 Task: Purchase a bodysuit from Amazon and select 'Cash on Delivery' as the payment method.
Action: Mouse moved to (18, 84)
Screenshot: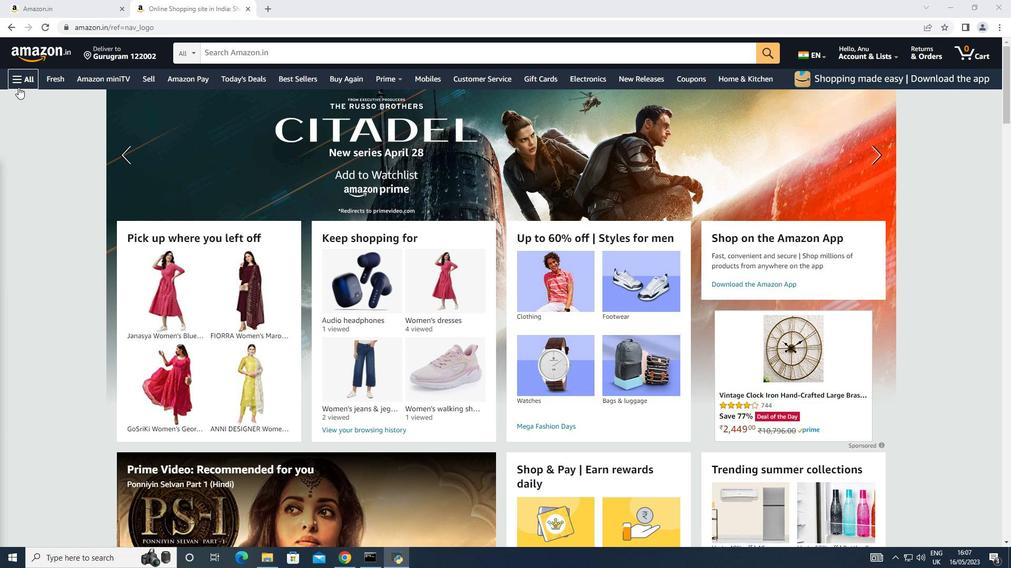 
Action: Mouse pressed left at (18, 84)
Screenshot: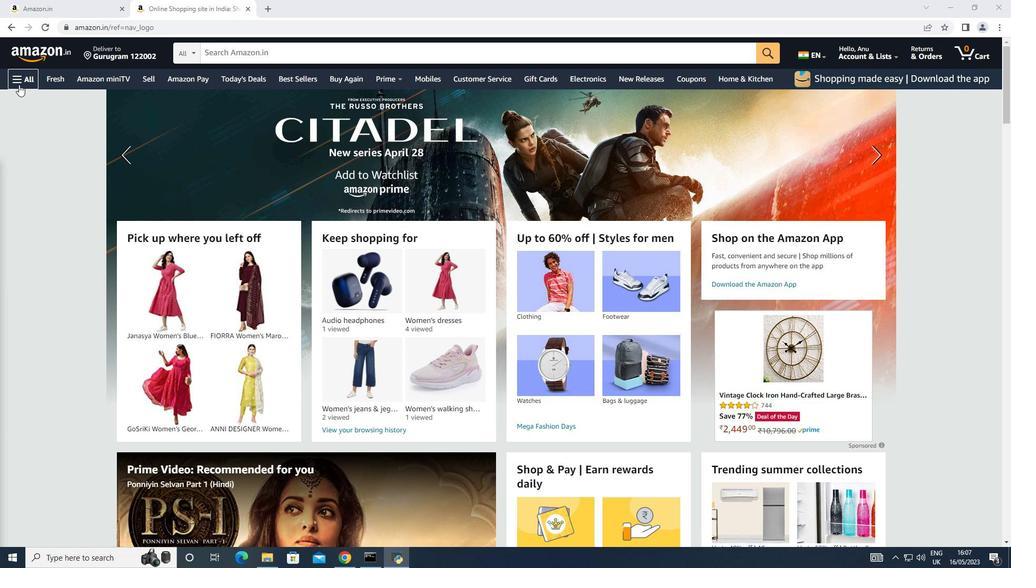 
Action: Mouse moved to (51, 322)
Screenshot: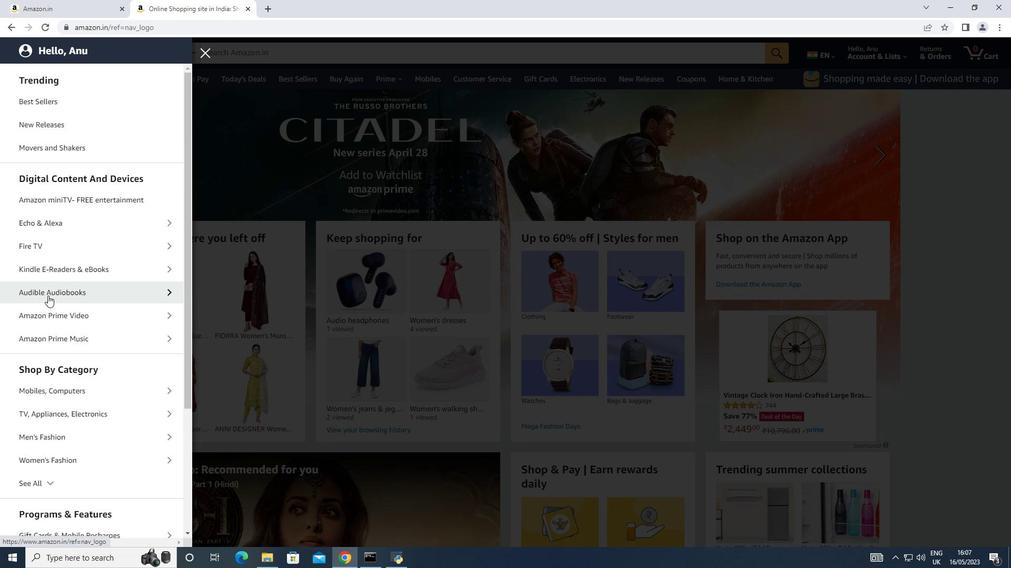 
Action: Mouse scrolled (51, 322) with delta (0, 0)
Screenshot: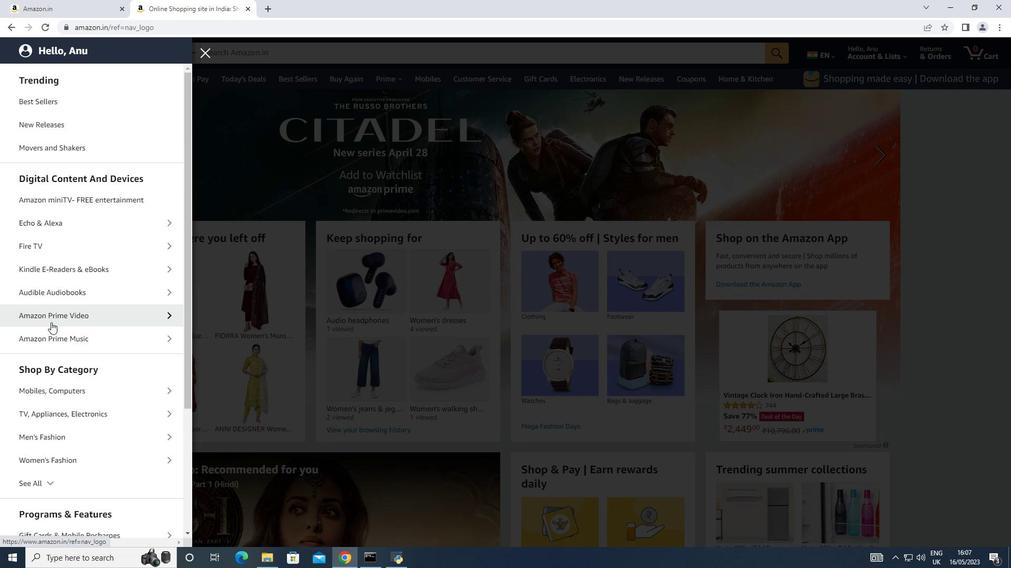 
Action: Mouse scrolled (51, 322) with delta (0, 0)
Screenshot: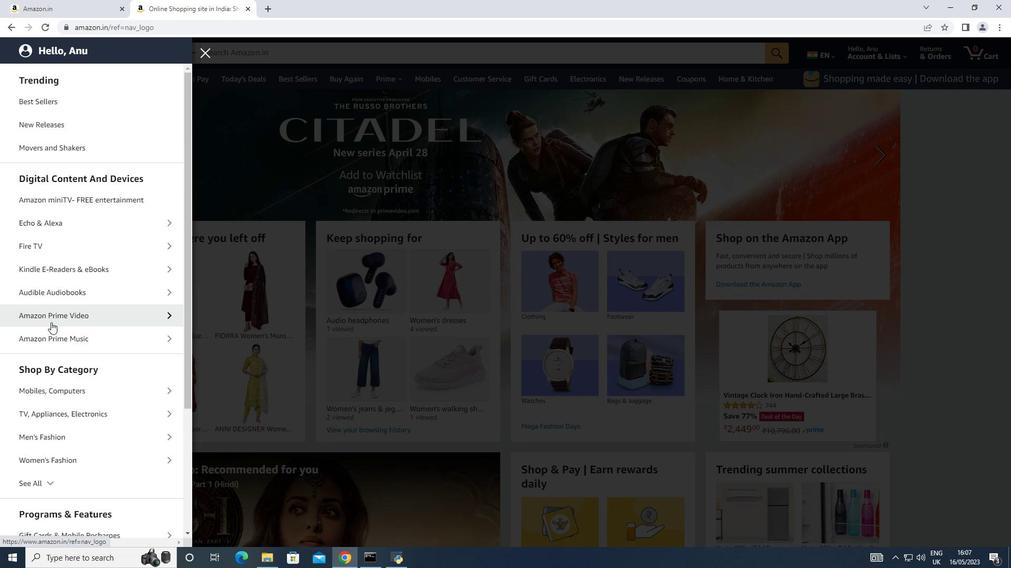 
Action: Mouse scrolled (51, 322) with delta (0, 0)
Screenshot: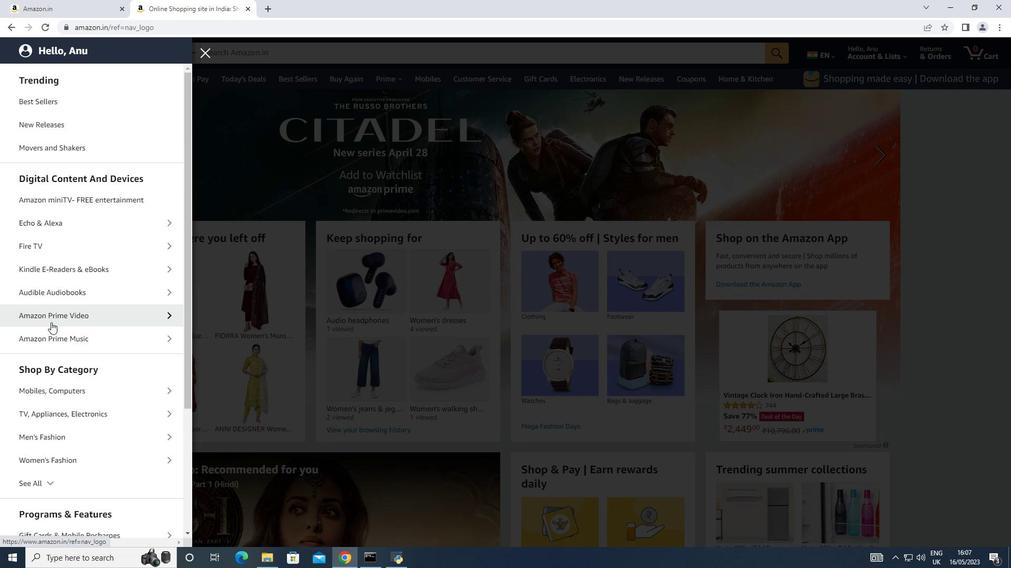 
Action: Mouse moved to (43, 321)
Screenshot: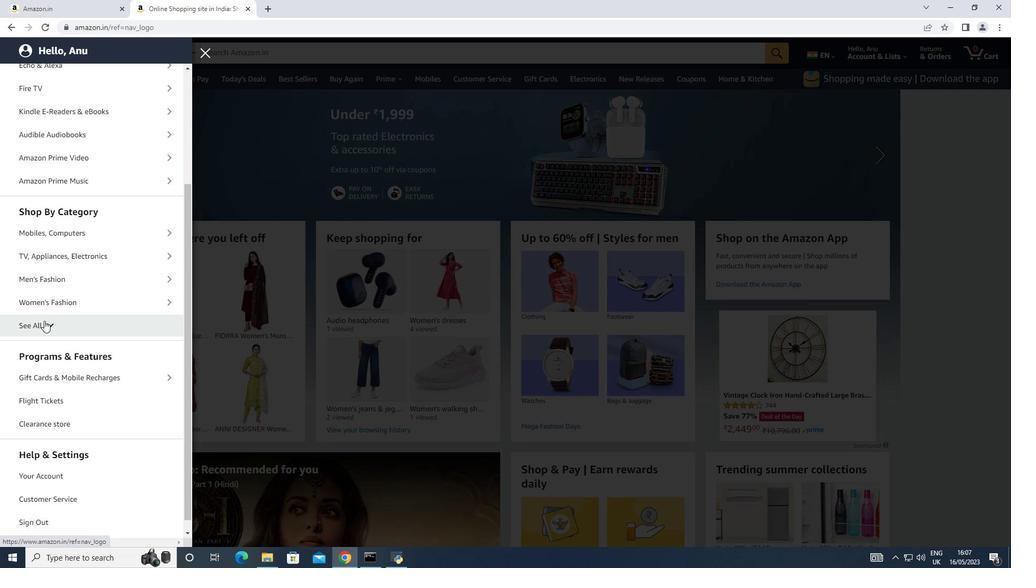 
Action: Mouse pressed left at (43, 321)
Screenshot: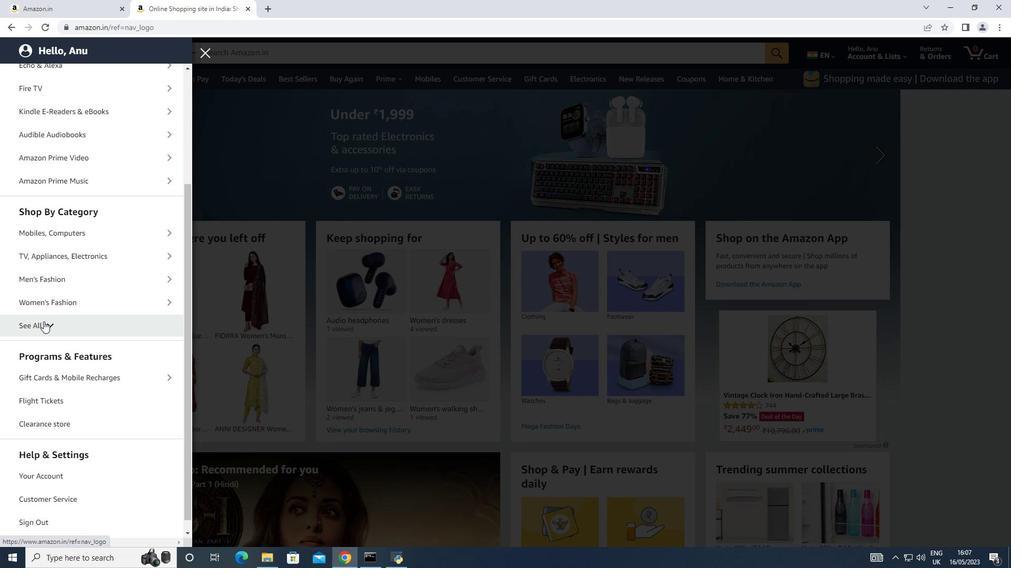 
Action: Mouse moved to (81, 396)
Screenshot: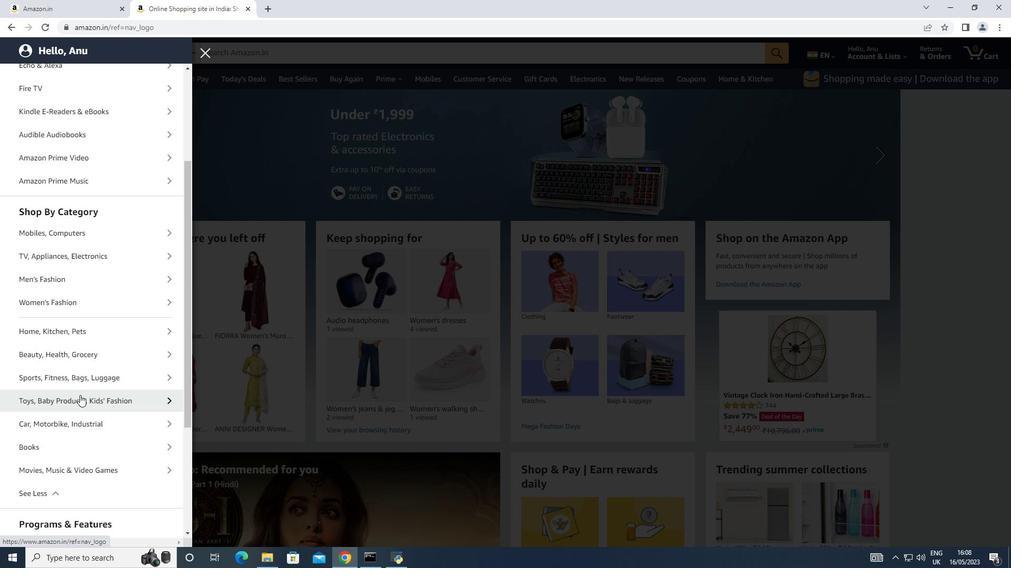 
Action: Mouse pressed left at (81, 396)
Screenshot: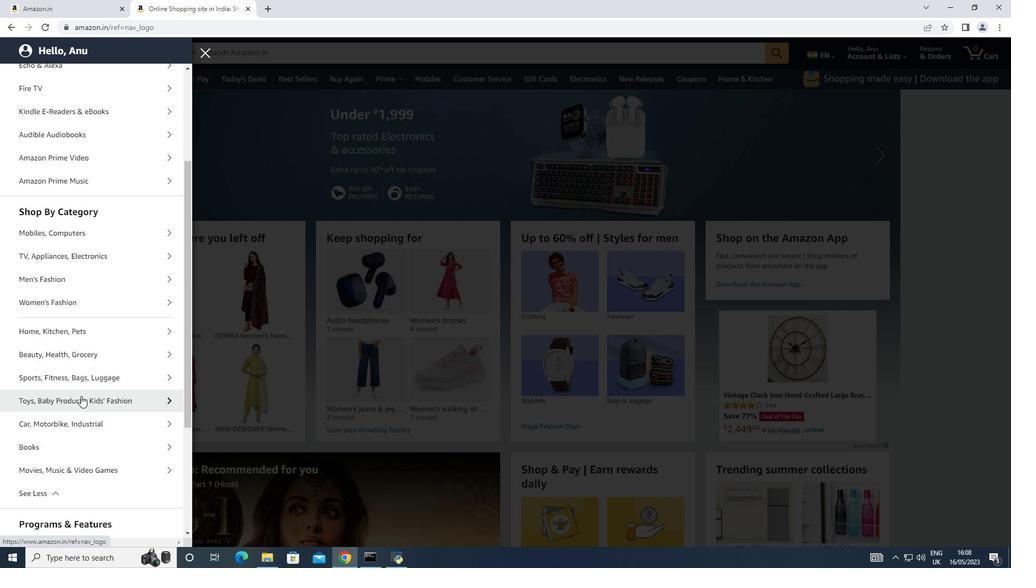 
Action: Mouse moved to (79, 404)
Screenshot: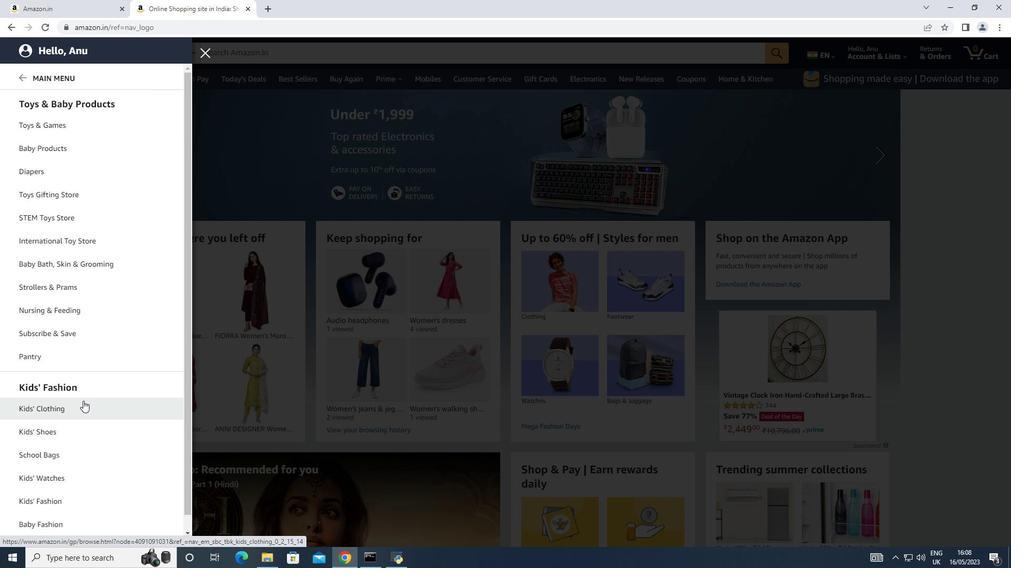 
Action: Mouse pressed left at (79, 404)
Screenshot: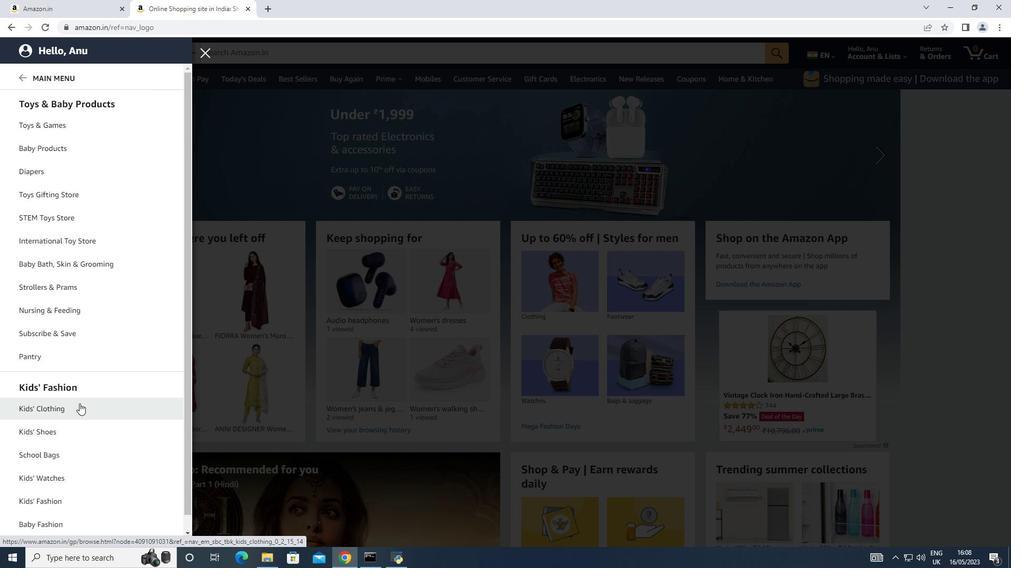 
Action: Mouse moved to (378, 404)
Screenshot: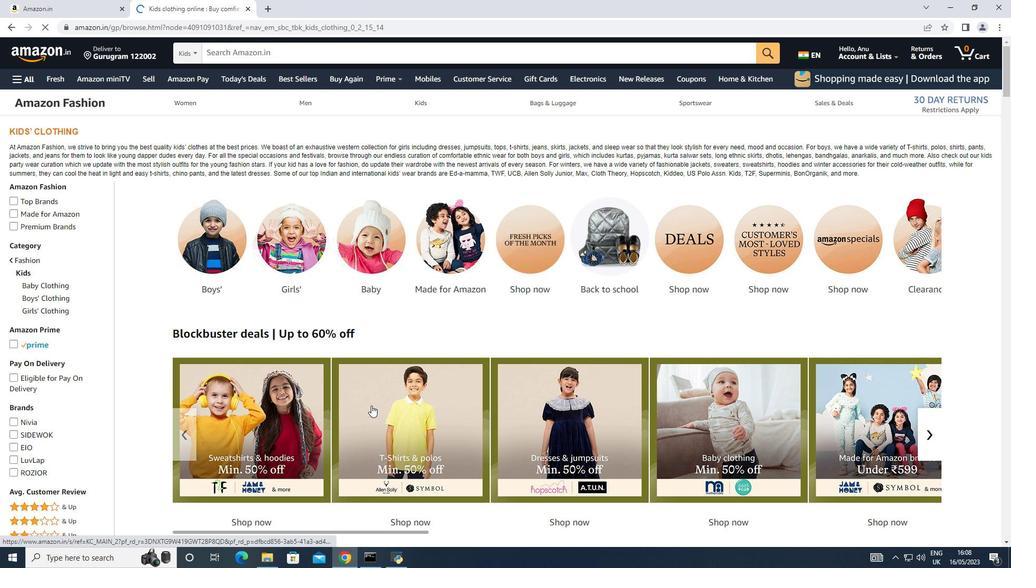 
Action: Mouse scrolled (378, 404) with delta (0, 0)
Screenshot: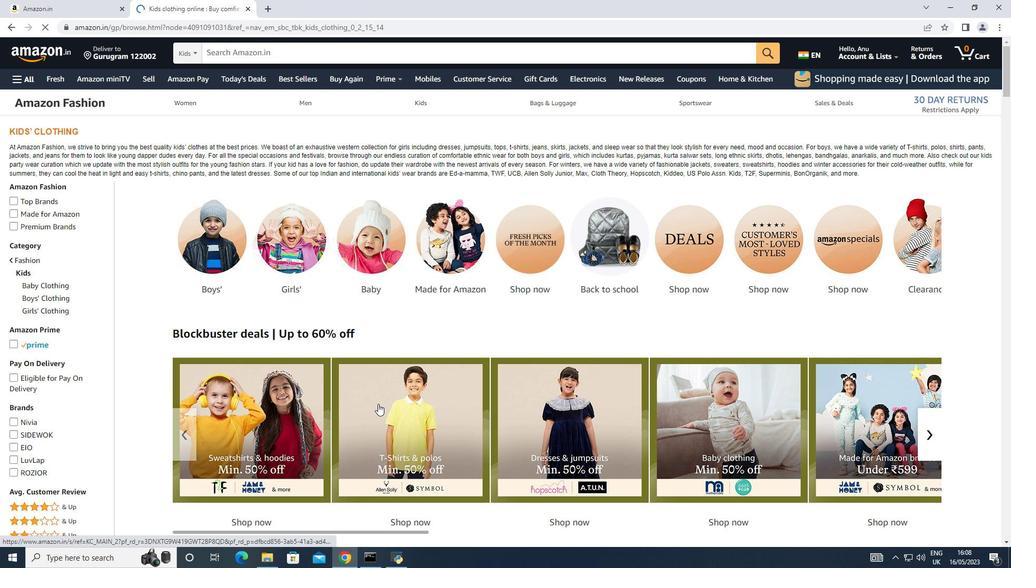 
Action: Mouse scrolled (378, 404) with delta (0, 0)
Screenshot: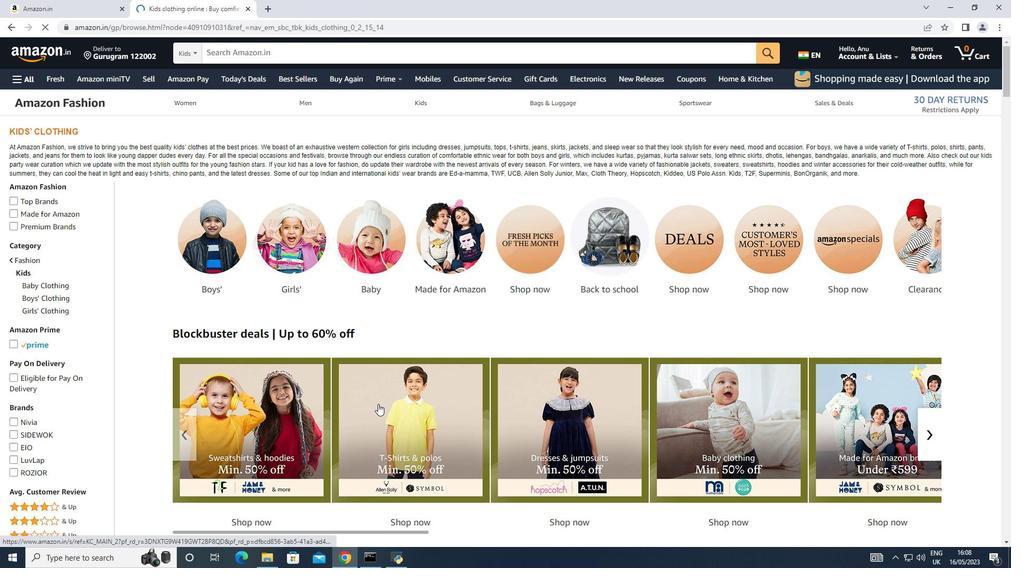 
Action: Mouse scrolled (378, 404) with delta (0, 0)
Screenshot: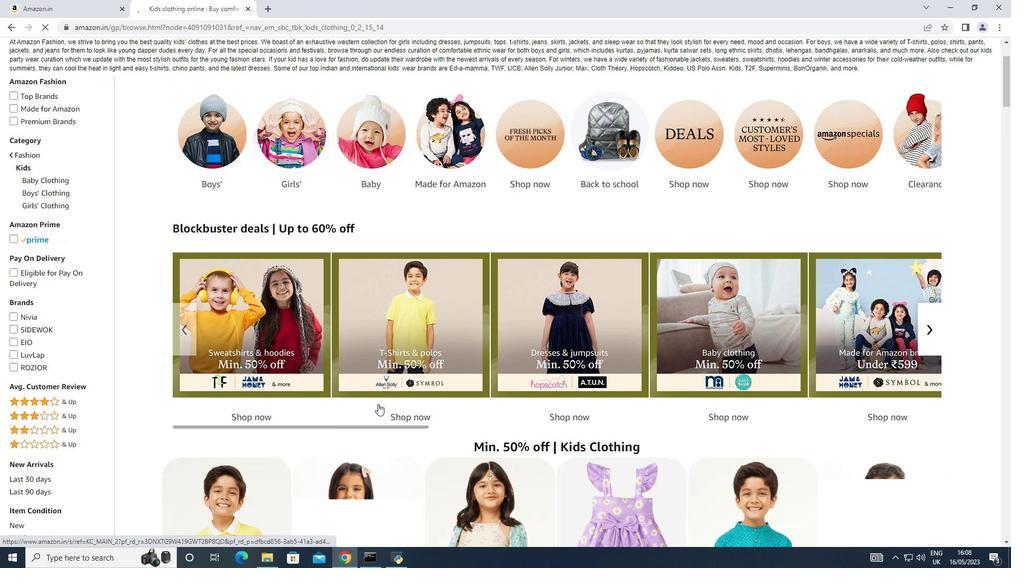 
Action: Mouse scrolled (378, 404) with delta (0, 0)
Screenshot: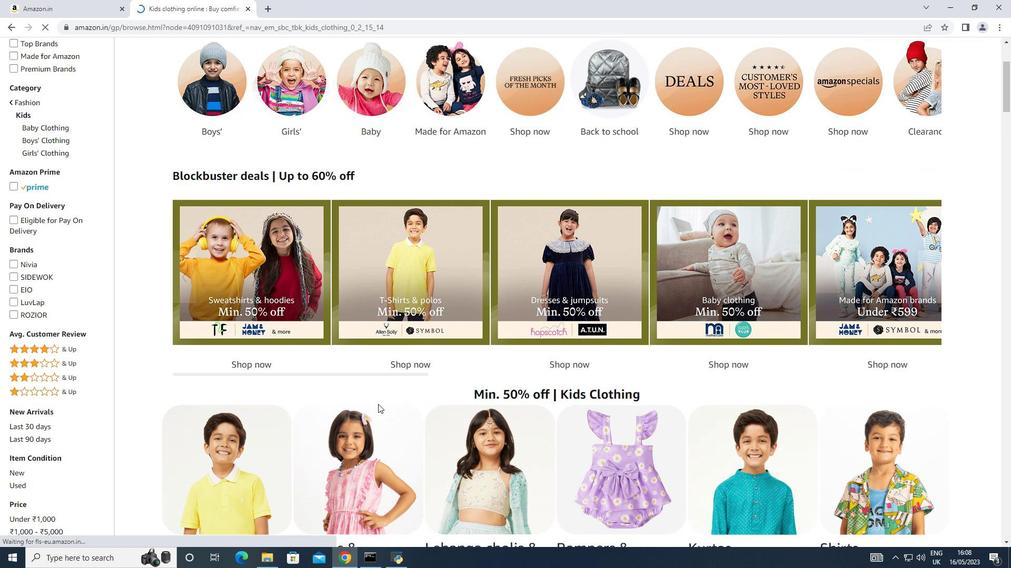 
Action: Mouse moved to (378, 404)
Screenshot: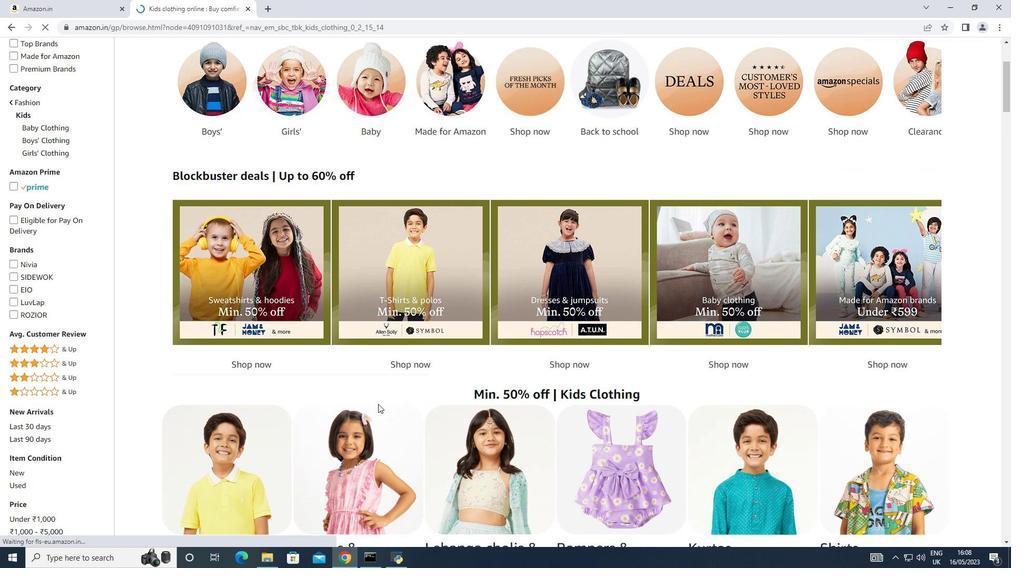 
Action: Mouse scrolled (378, 404) with delta (0, 0)
Screenshot: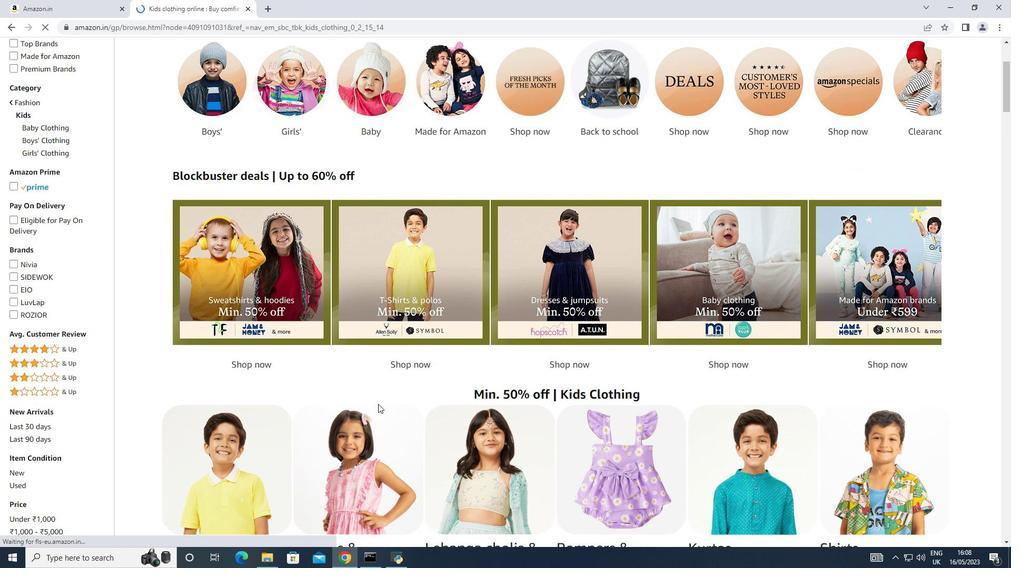 
Action: Mouse scrolled (378, 404) with delta (0, 0)
Screenshot: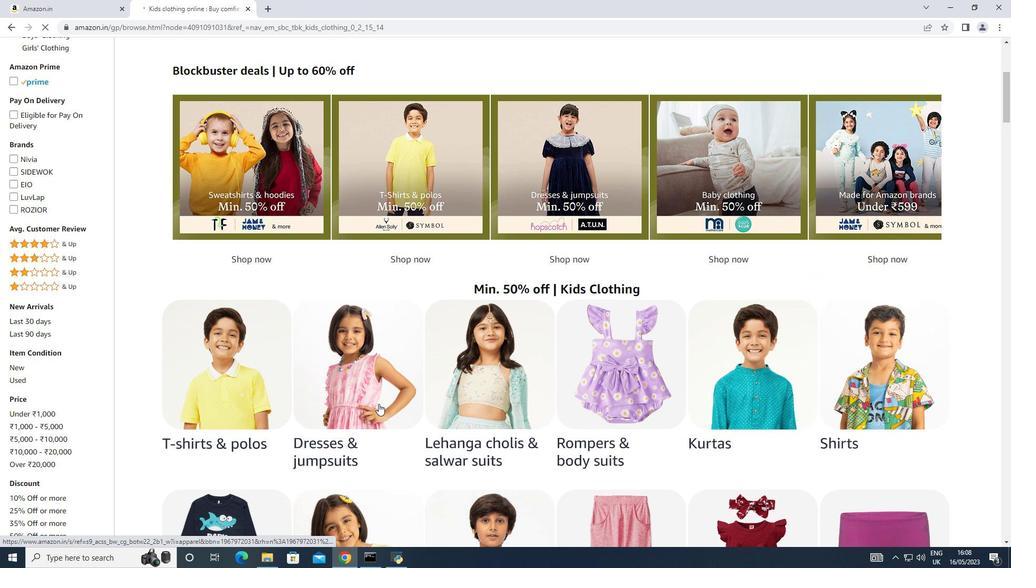 
Action: Mouse scrolled (378, 404) with delta (0, 0)
Screenshot: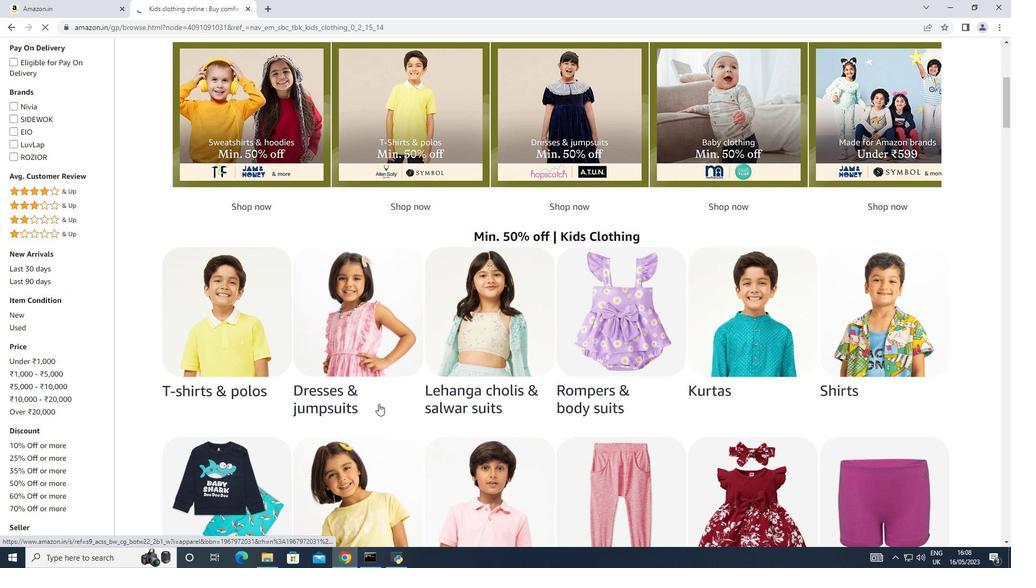 
Action: Mouse moved to (629, 318)
Screenshot: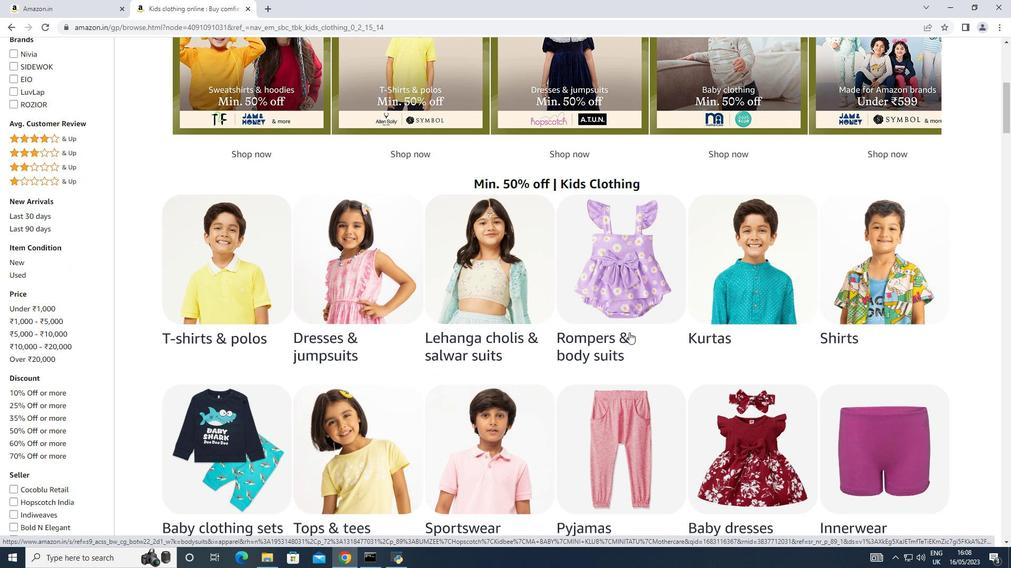 
Action: Mouse pressed left at (629, 318)
Screenshot: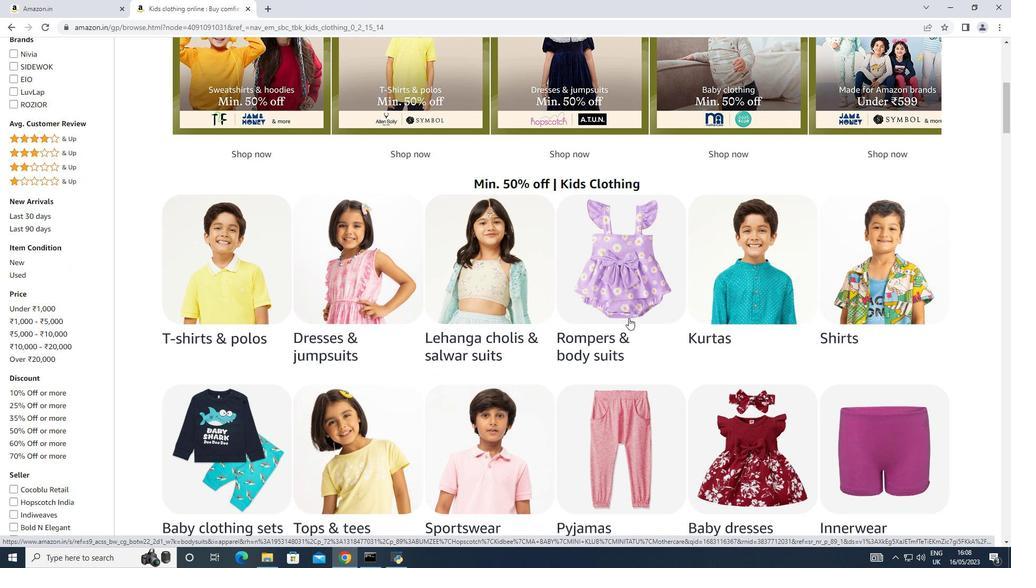
Action: Mouse moved to (593, 359)
Screenshot: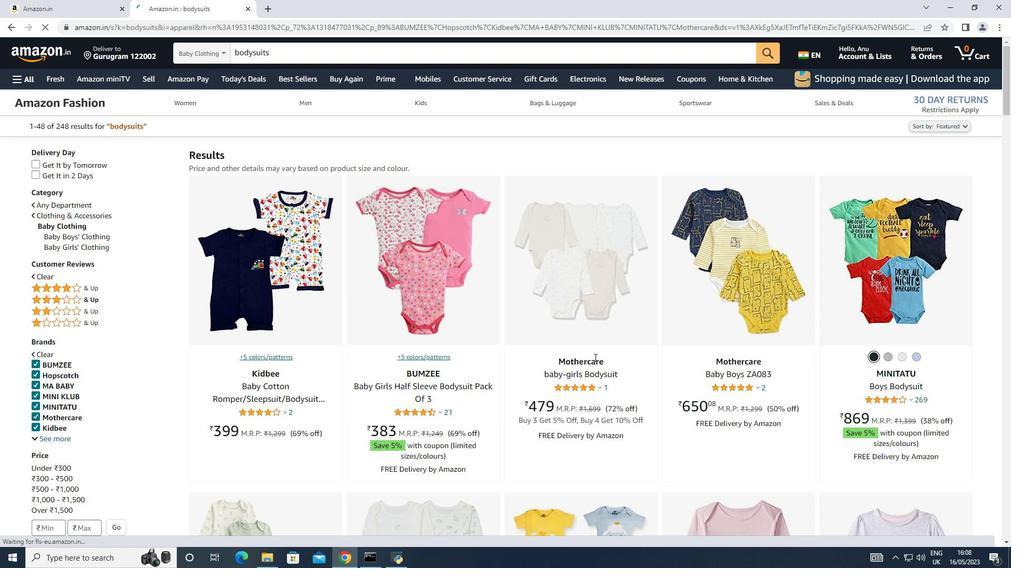 
Action: Mouse scrolled (593, 359) with delta (0, 0)
Screenshot: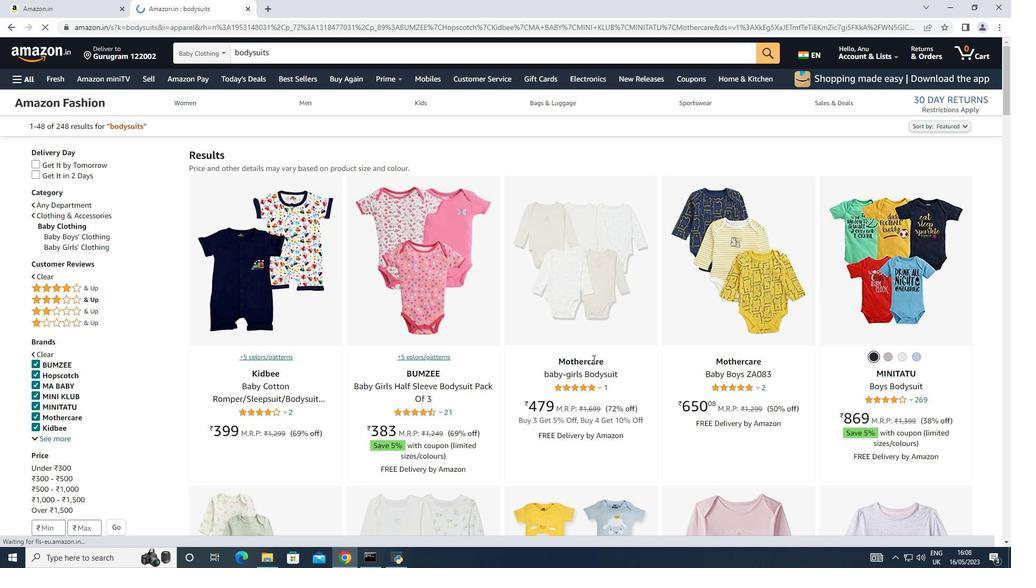 
Action: Mouse scrolled (593, 359) with delta (0, 0)
Screenshot: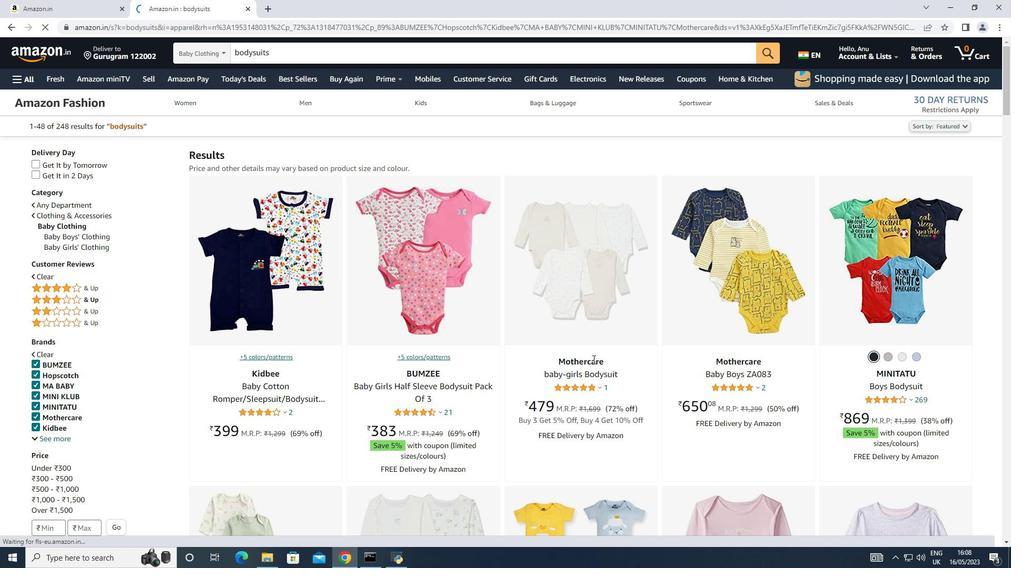 
Action: Mouse scrolled (593, 359) with delta (0, 0)
Screenshot: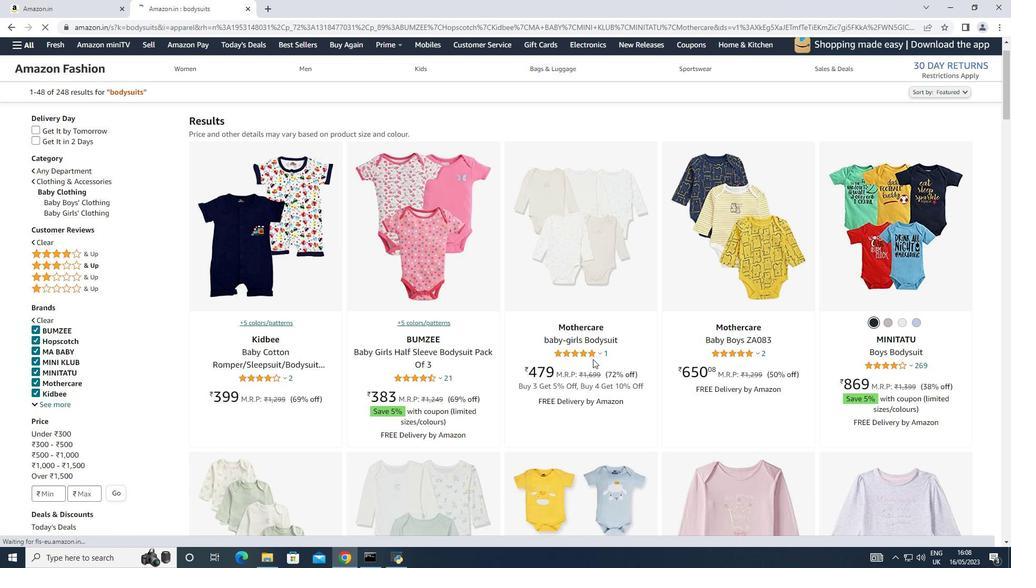 
Action: Mouse scrolled (593, 359) with delta (0, 0)
Screenshot: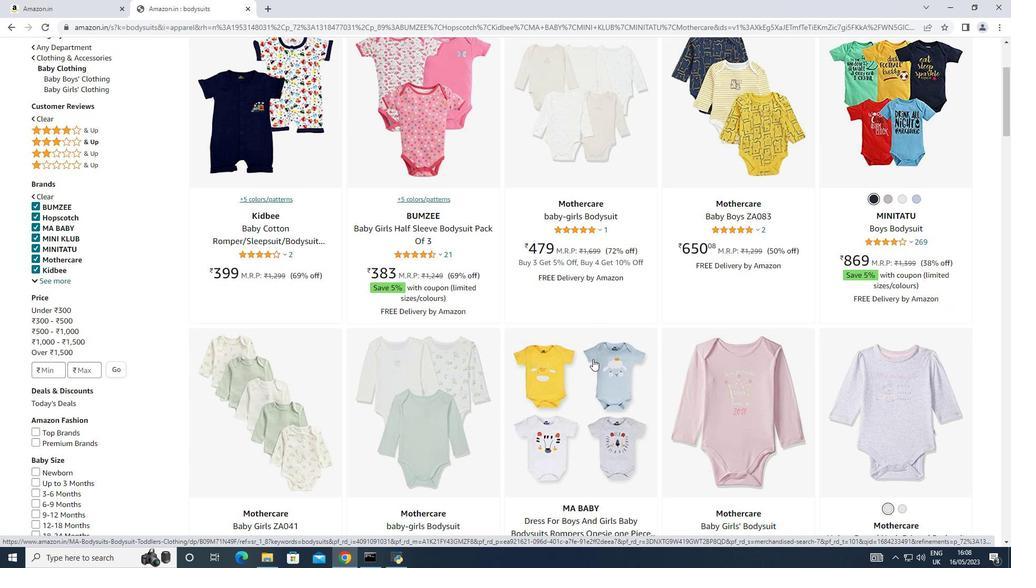 
Action: Mouse scrolled (593, 359) with delta (0, 0)
Screenshot: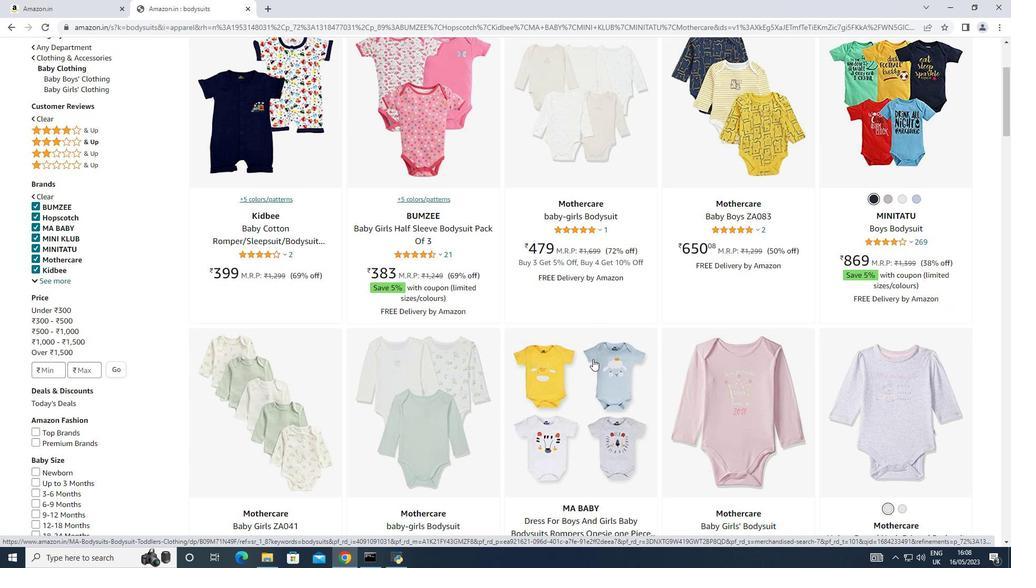 
Action: Mouse scrolled (593, 359) with delta (0, 0)
Screenshot: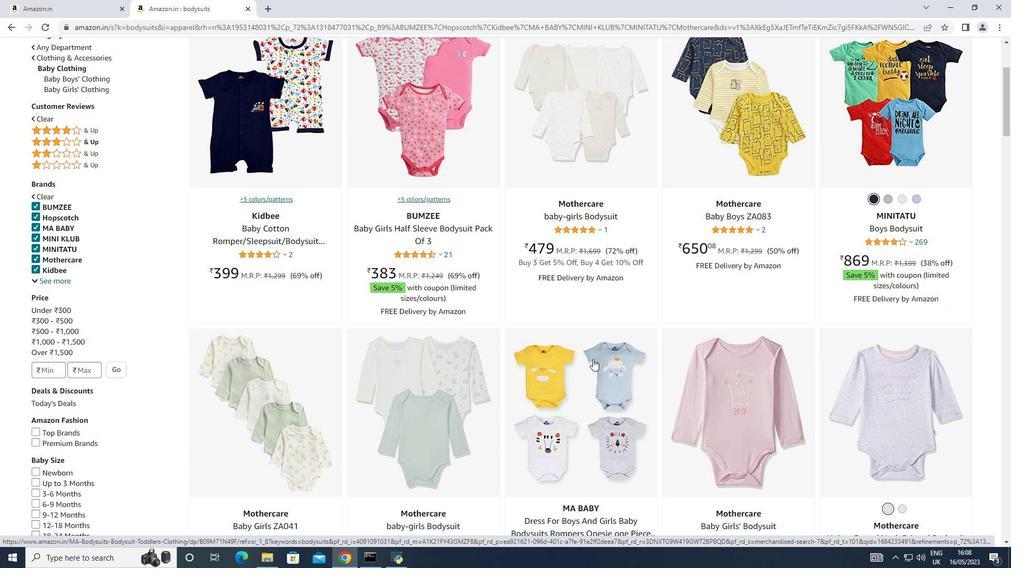 
Action: Mouse scrolled (593, 359) with delta (0, 0)
Screenshot: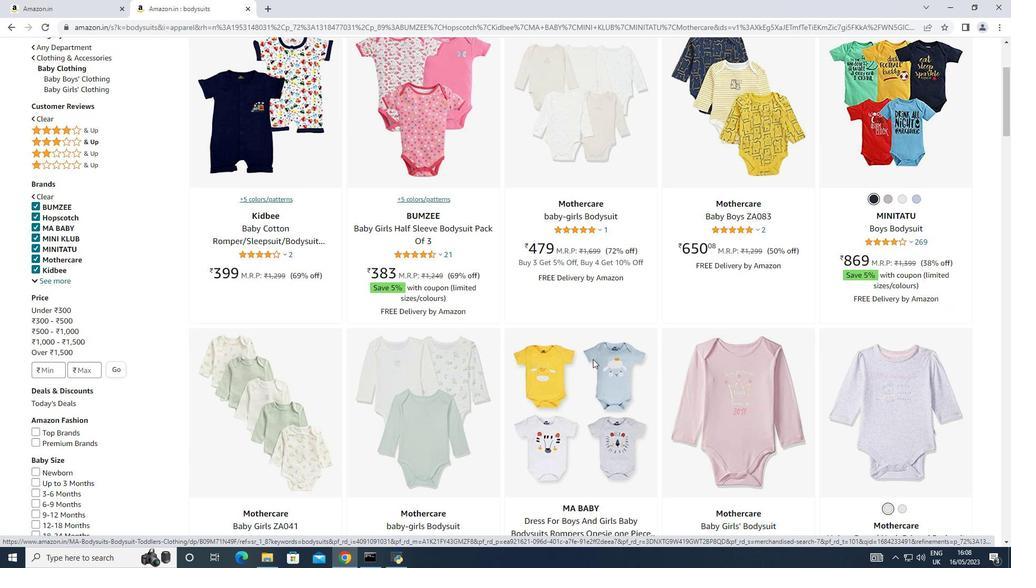 
Action: Mouse scrolled (593, 359) with delta (0, 0)
Screenshot: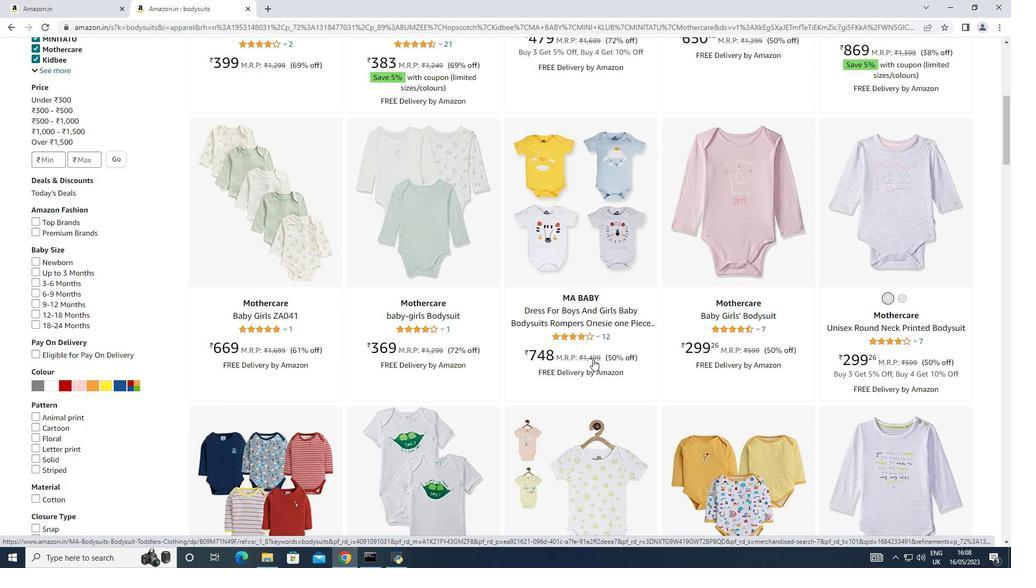 
Action: Mouse scrolled (593, 359) with delta (0, 0)
Screenshot: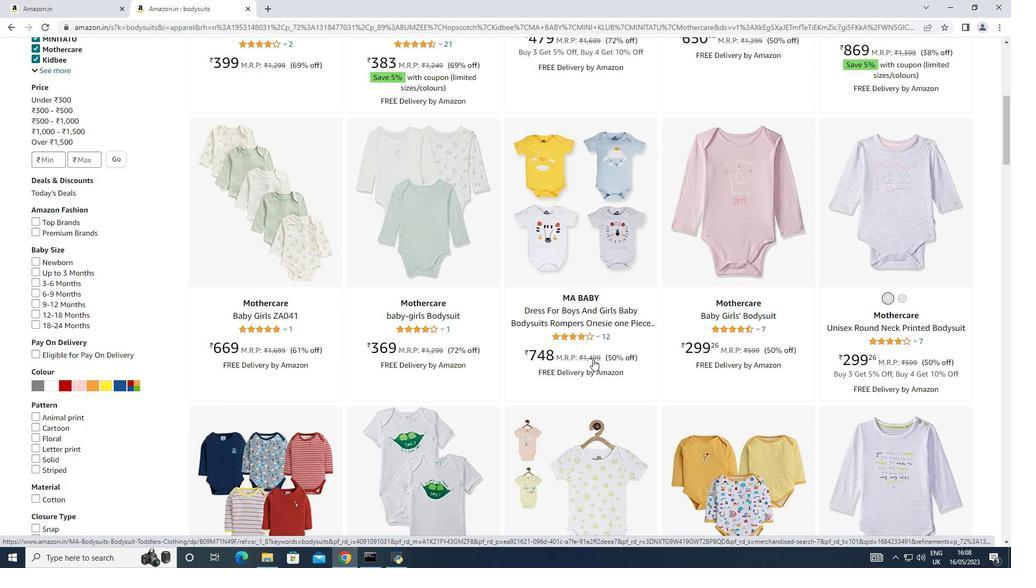 
Action: Mouse scrolled (593, 359) with delta (0, 0)
Screenshot: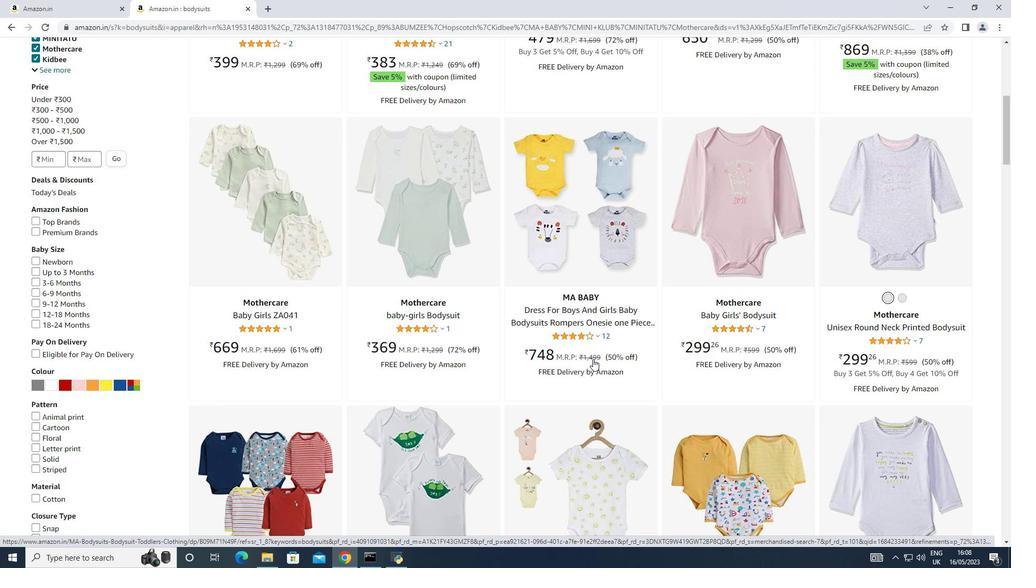 
Action: Mouse scrolled (593, 359) with delta (0, 0)
Screenshot: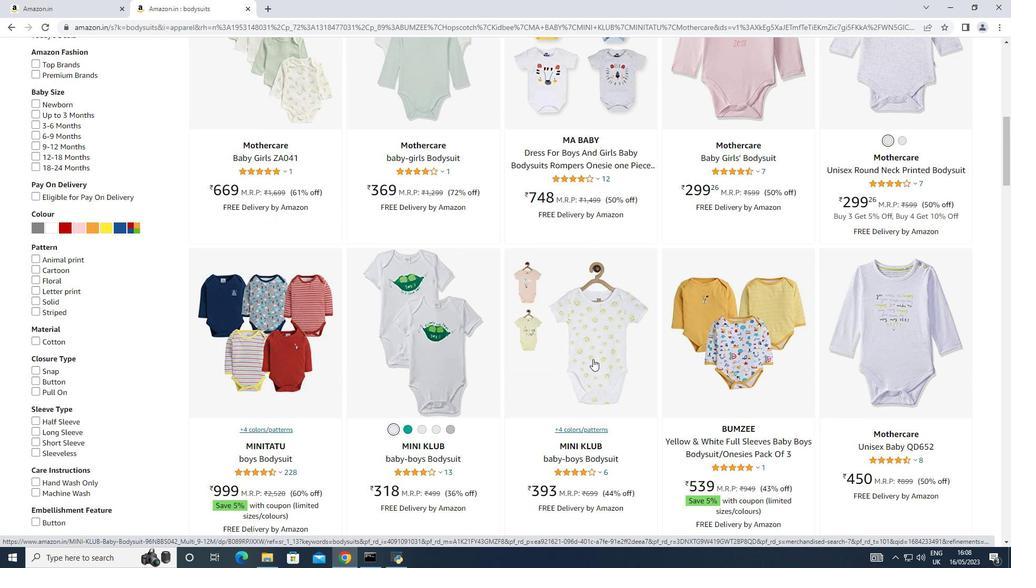 
Action: Mouse scrolled (593, 359) with delta (0, 0)
Screenshot: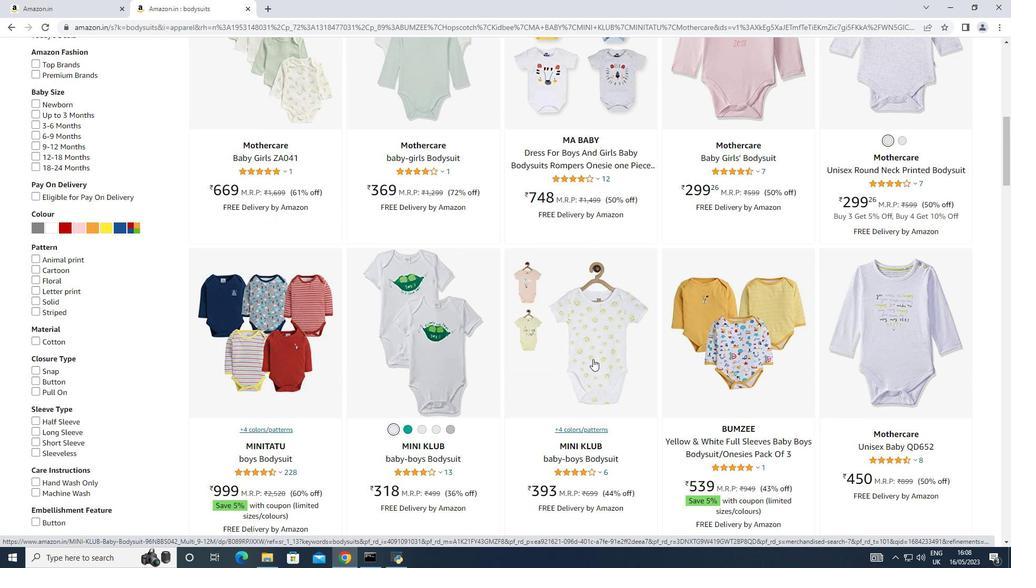 
Action: Mouse scrolled (593, 359) with delta (0, 0)
Screenshot: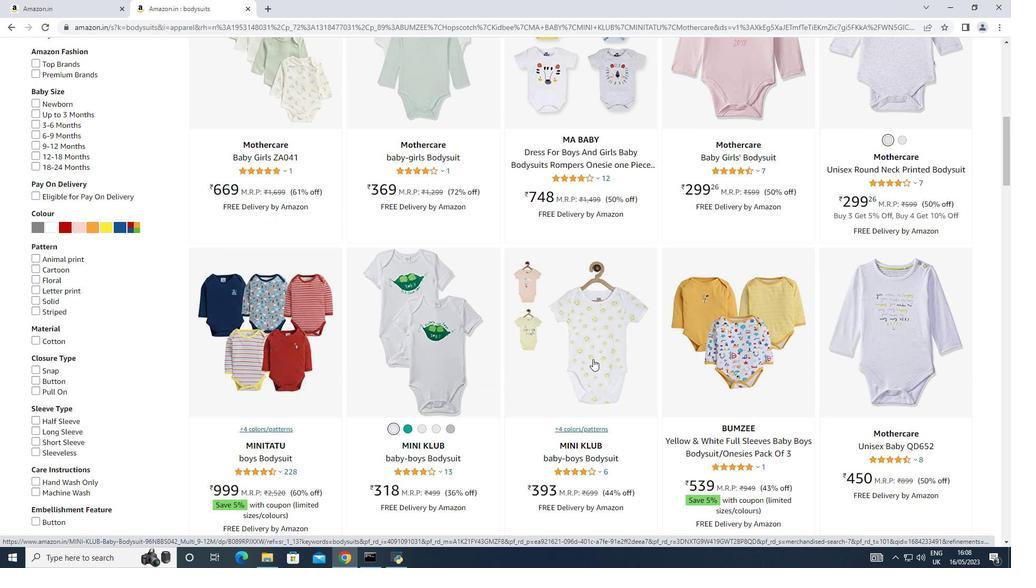
Action: Mouse scrolled (593, 359) with delta (0, 0)
Screenshot: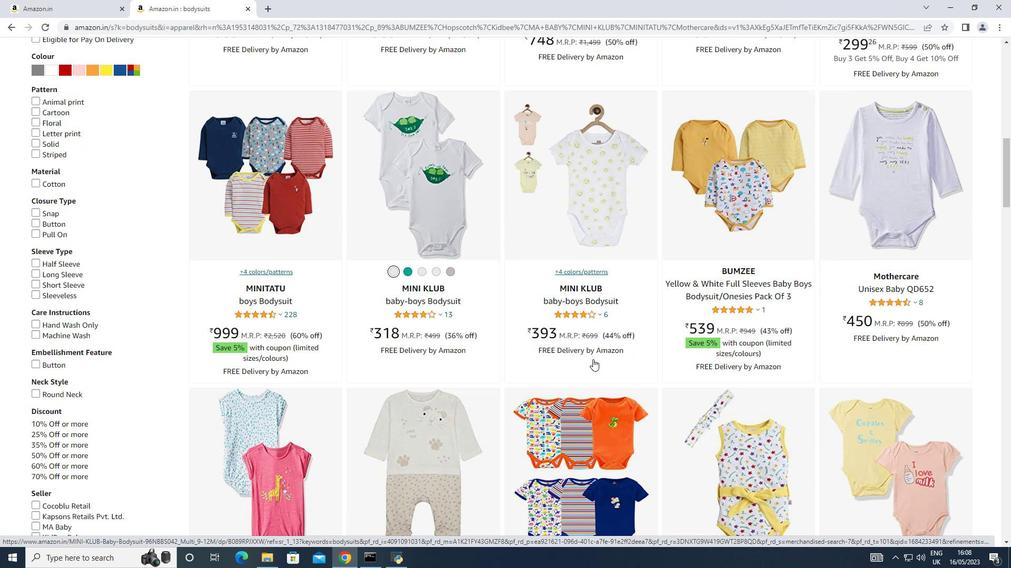 
Action: Mouse scrolled (593, 359) with delta (0, 0)
Screenshot: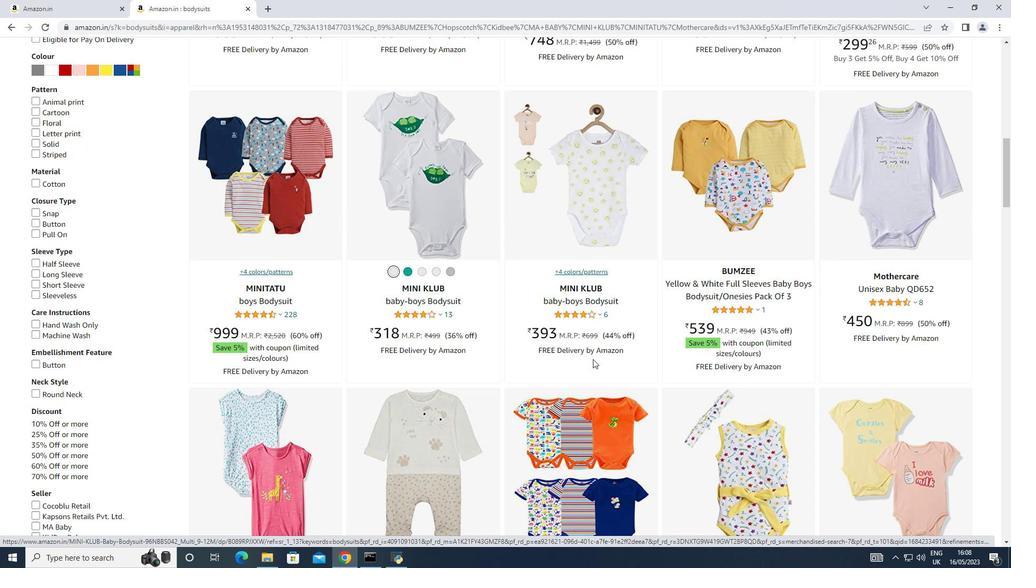 
Action: Mouse scrolled (593, 359) with delta (0, 0)
Screenshot: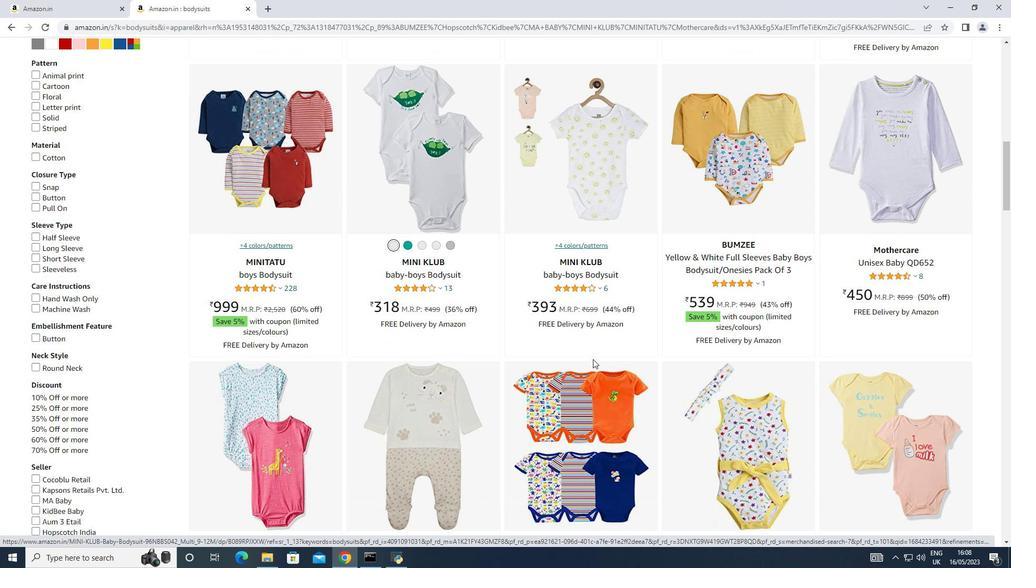 
Action: Mouse scrolled (593, 359) with delta (0, 0)
Screenshot: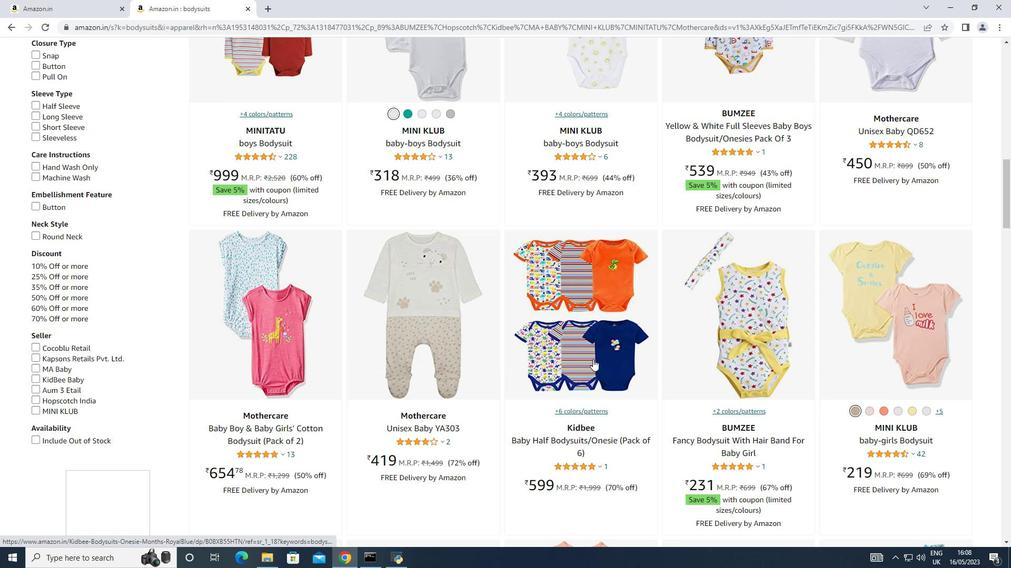 
Action: Mouse scrolled (593, 359) with delta (0, 0)
Screenshot: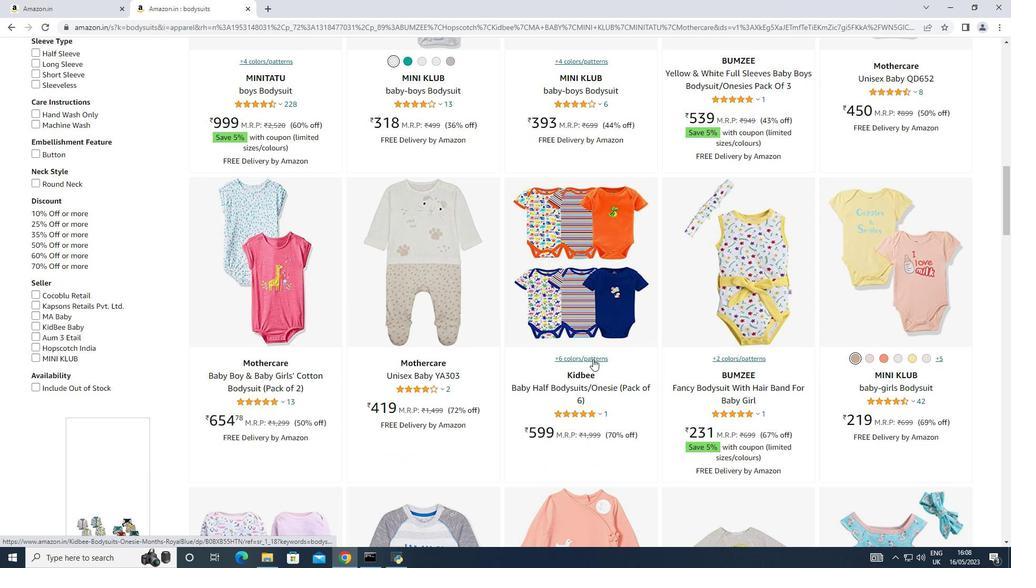 
Action: Mouse scrolled (593, 359) with delta (0, 0)
Screenshot: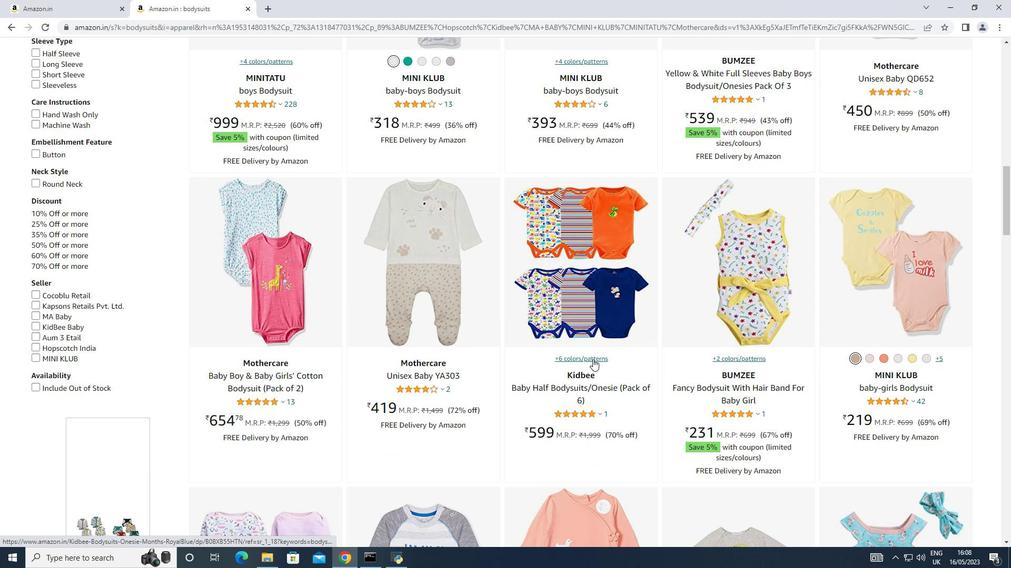 
Action: Mouse scrolled (593, 359) with delta (0, 0)
Screenshot: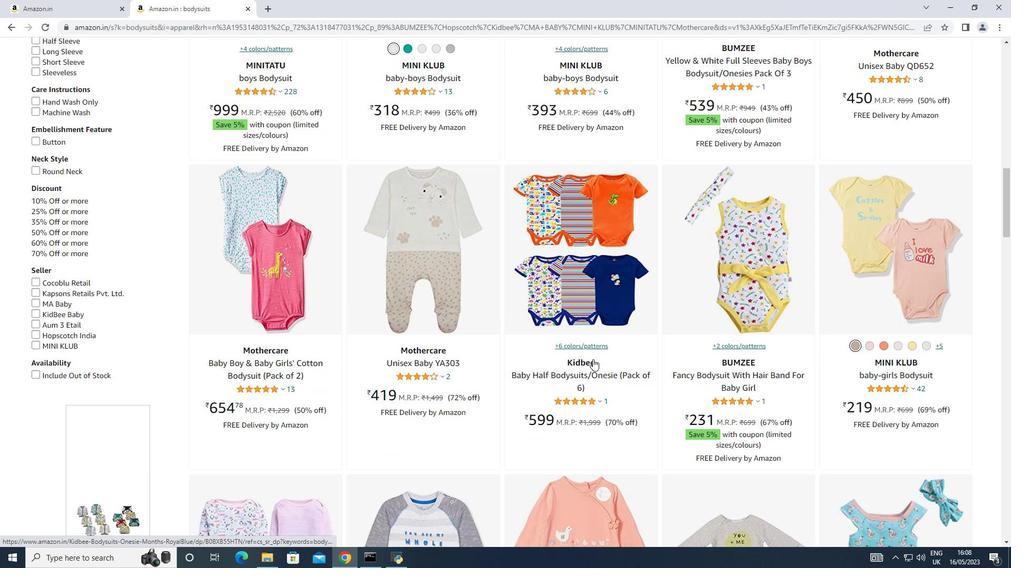 
Action: Mouse scrolled (593, 359) with delta (0, 0)
Screenshot: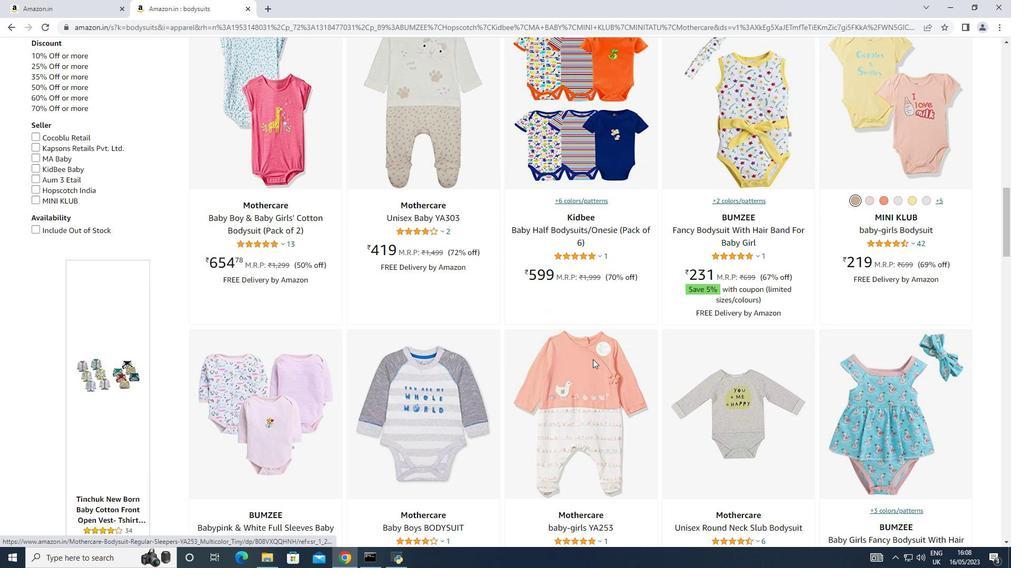
Action: Mouse scrolled (593, 359) with delta (0, 0)
Screenshot: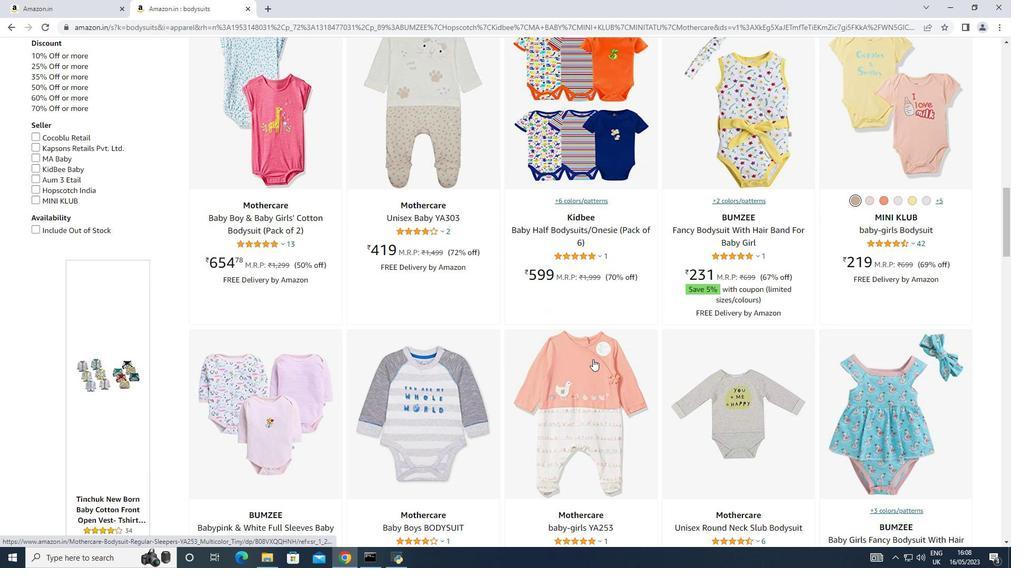 
Action: Mouse scrolled (593, 359) with delta (0, 0)
Screenshot: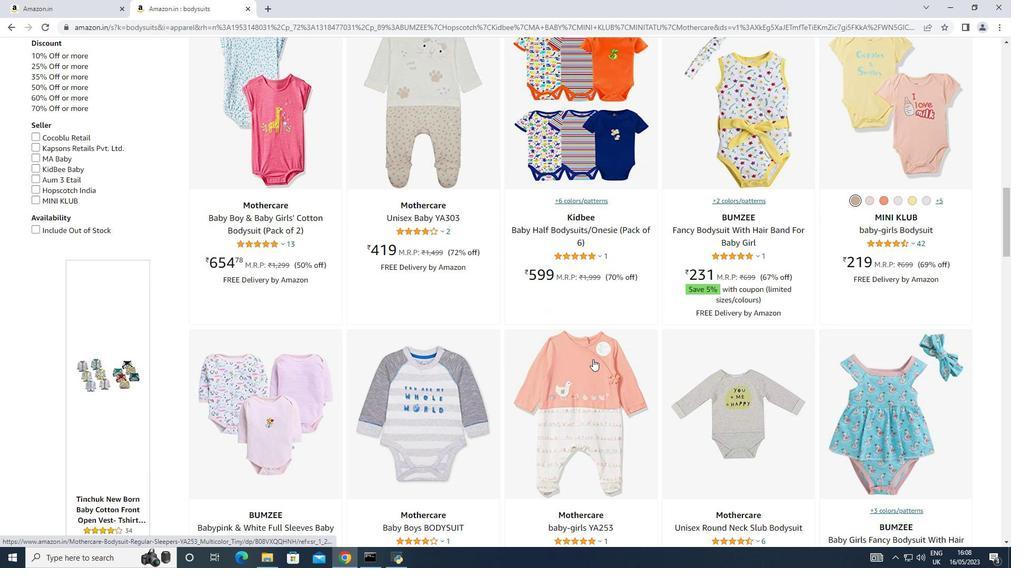 
Action: Mouse scrolled (593, 359) with delta (0, 0)
Screenshot: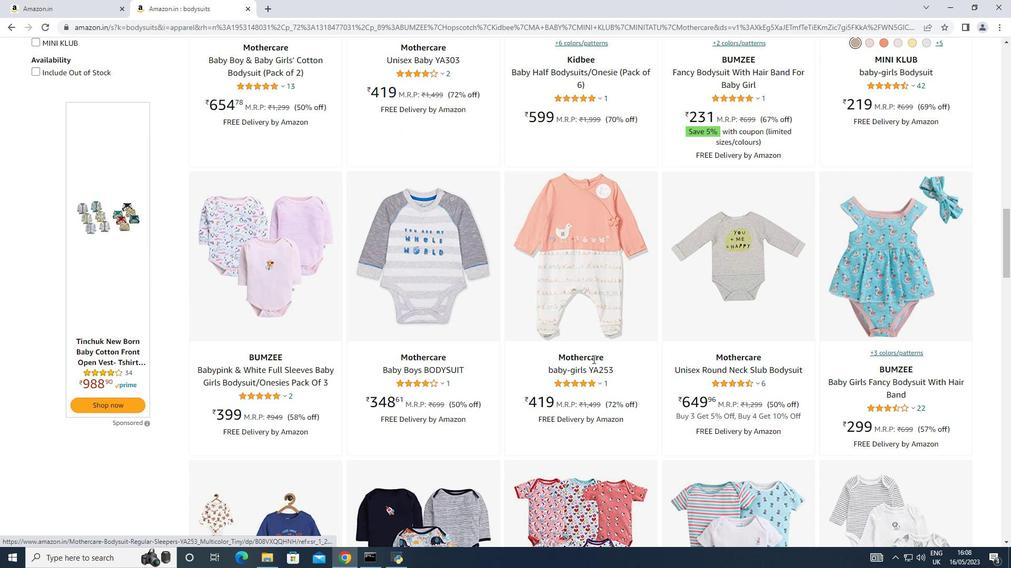 
Action: Mouse scrolled (593, 359) with delta (0, 0)
Screenshot: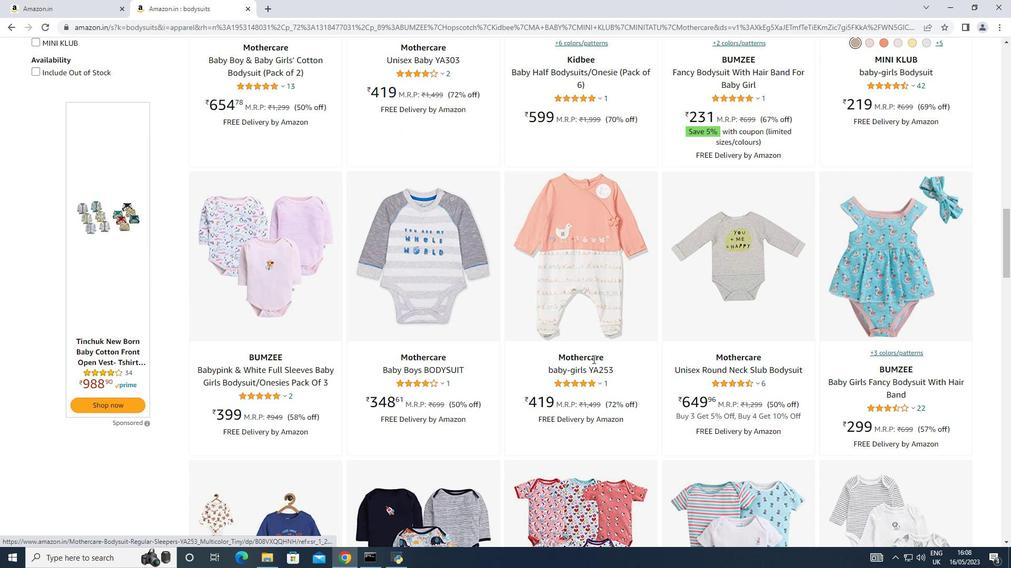 
Action: Mouse scrolled (593, 359) with delta (0, 0)
Screenshot: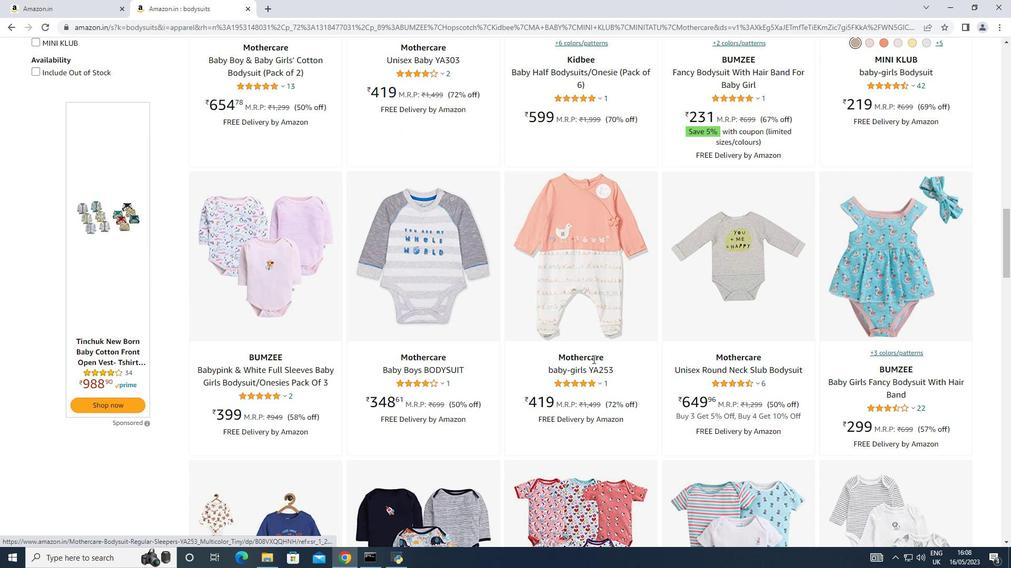 
Action: Mouse moved to (278, 175)
Screenshot: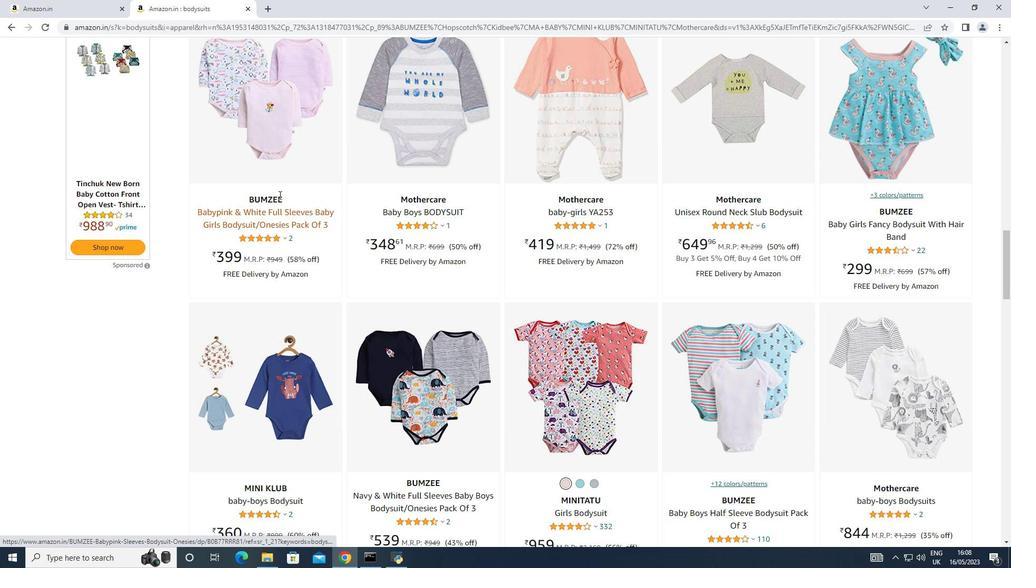
Action: Mouse pressed left at (278, 175)
Screenshot: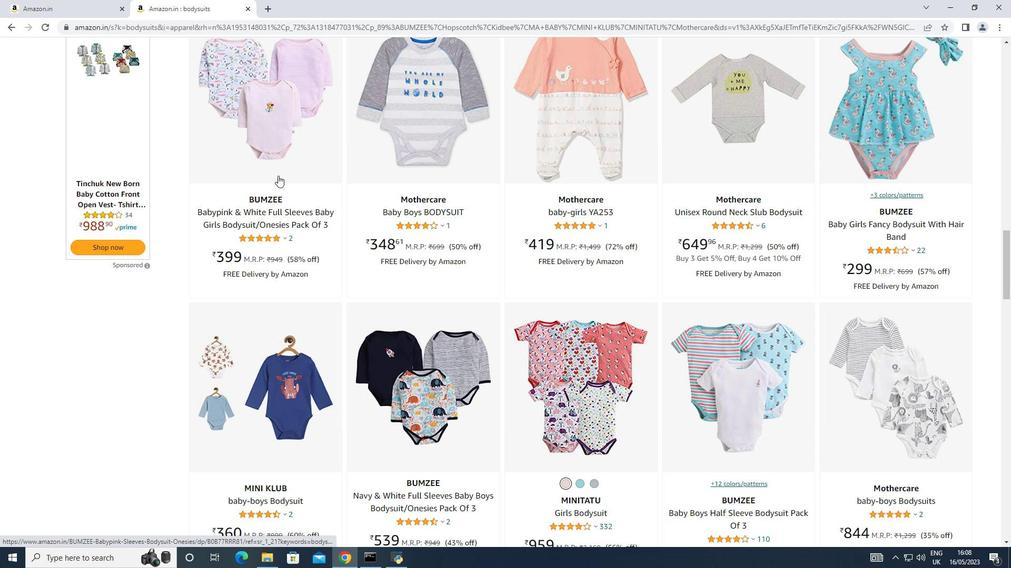 
Action: Mouse moved to (828, 336)
Screenshot: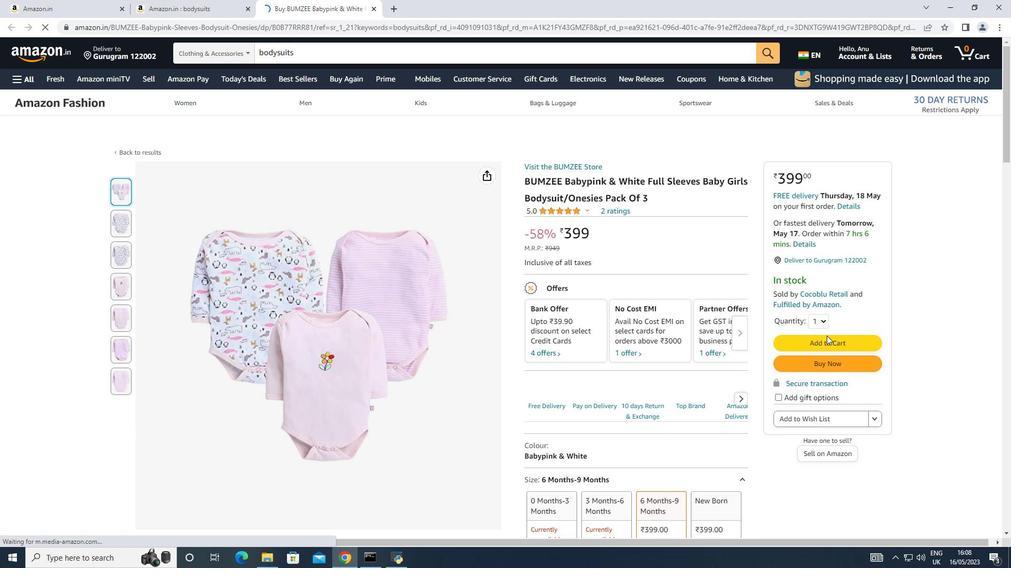 
Action: Mouse pressed left at (828, 336)
Screenshot: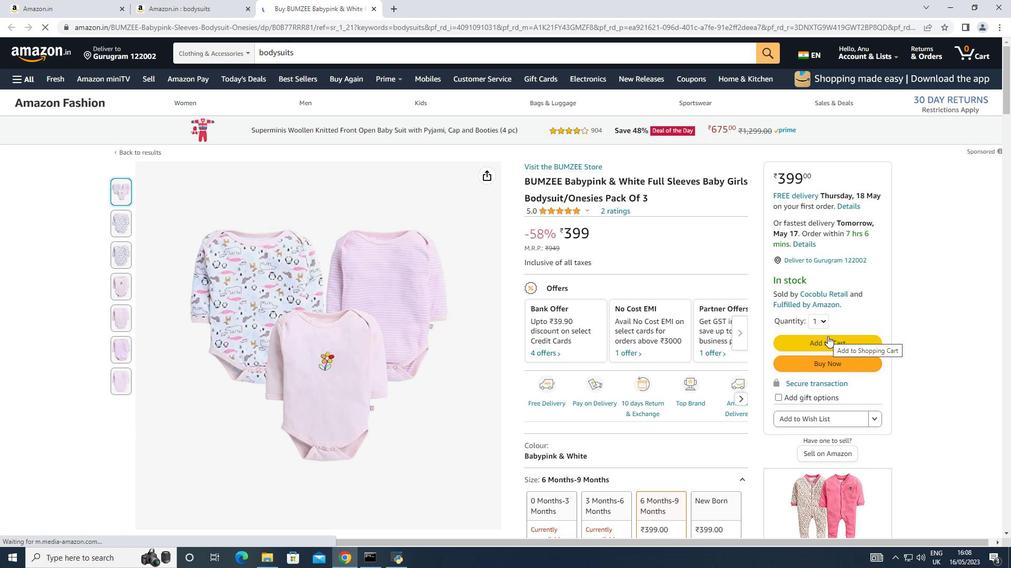 
Action: Mouse moved to (804, 158)
Screenshot: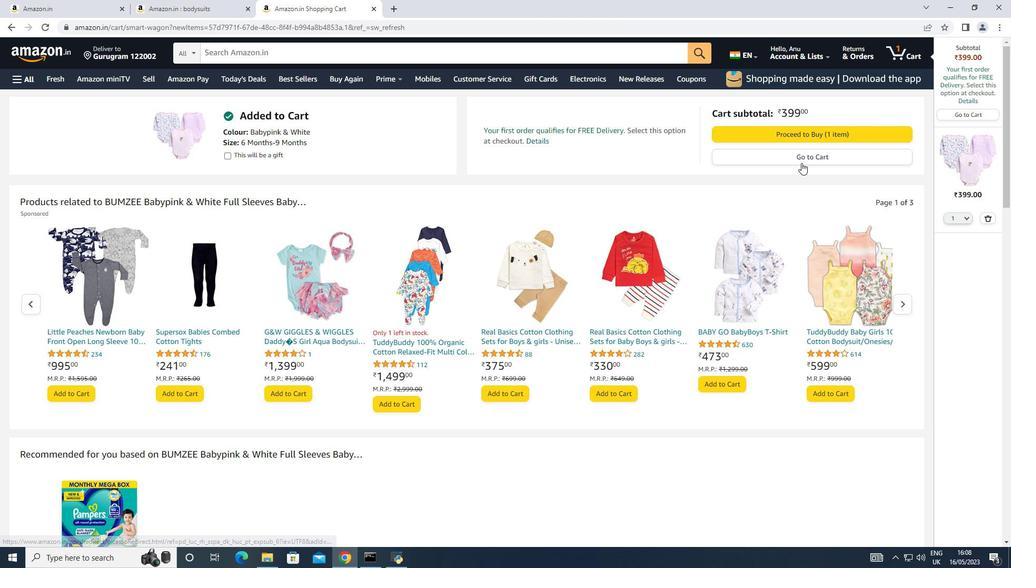 
Action: Mouse pressed left at (804, 158)
Screenshot: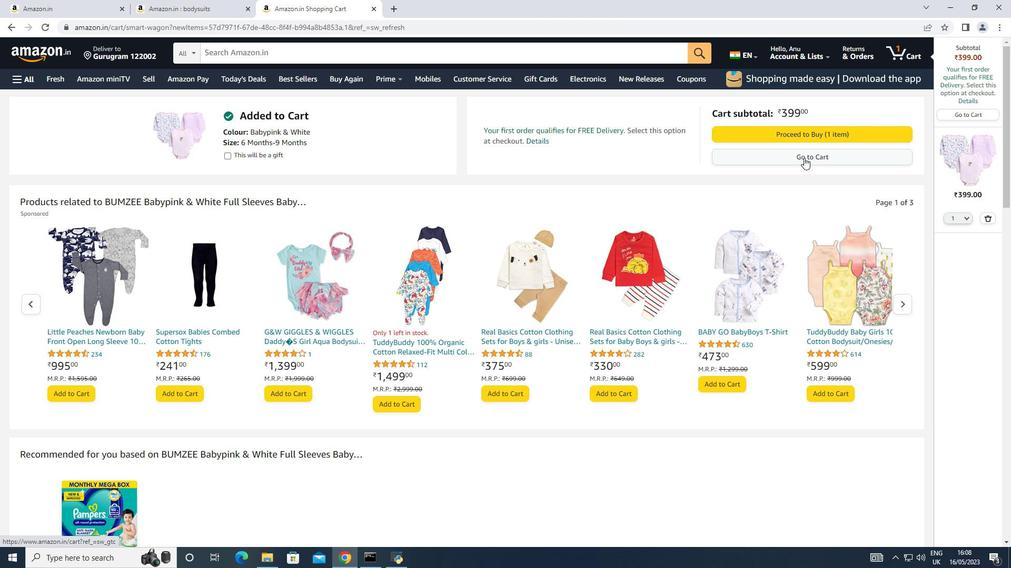
Action: Mouse moved to (851, 180)
Screenshot: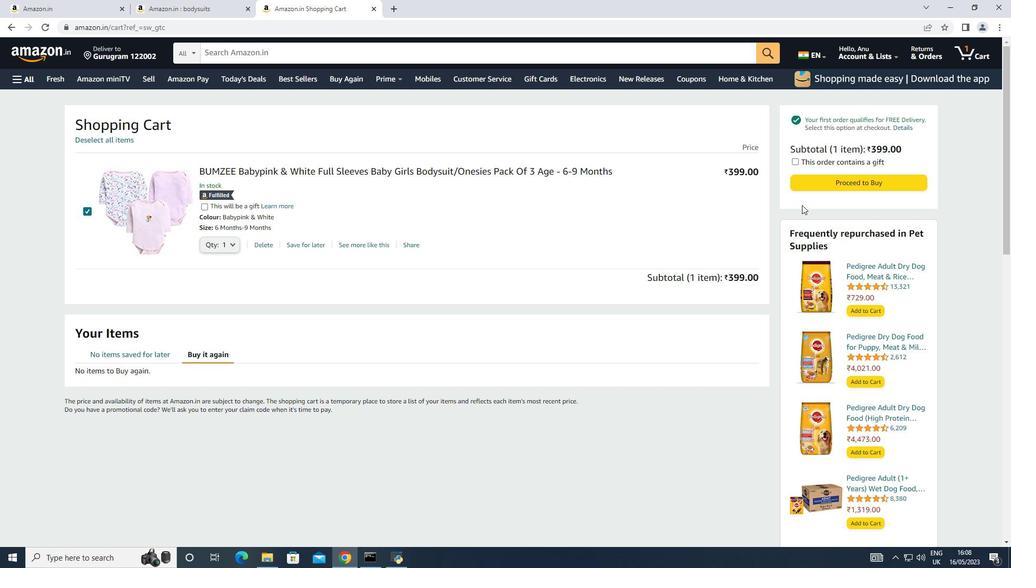 
Action: Mouse pressed left at (851, 180)
Screenshot: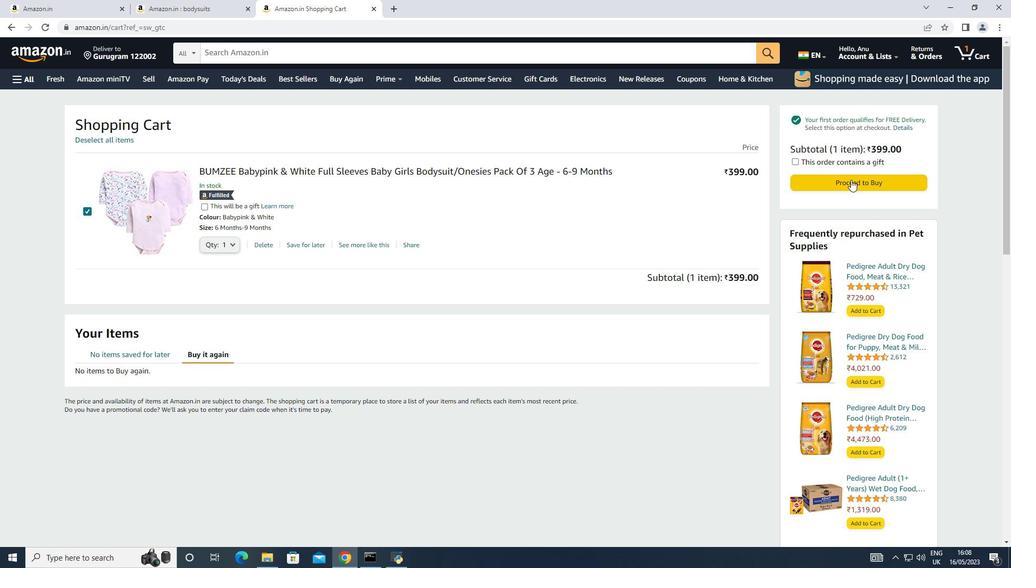 
Action: Mouse moved to (273, 226)
Screenshot: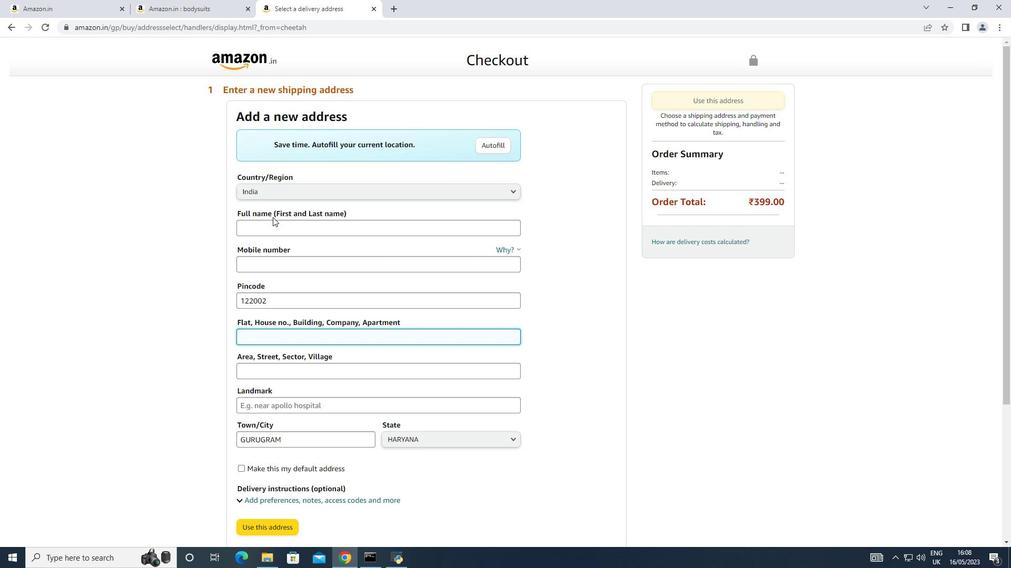 
Action: Mouse pressed left at (273, 226)
Screenshot: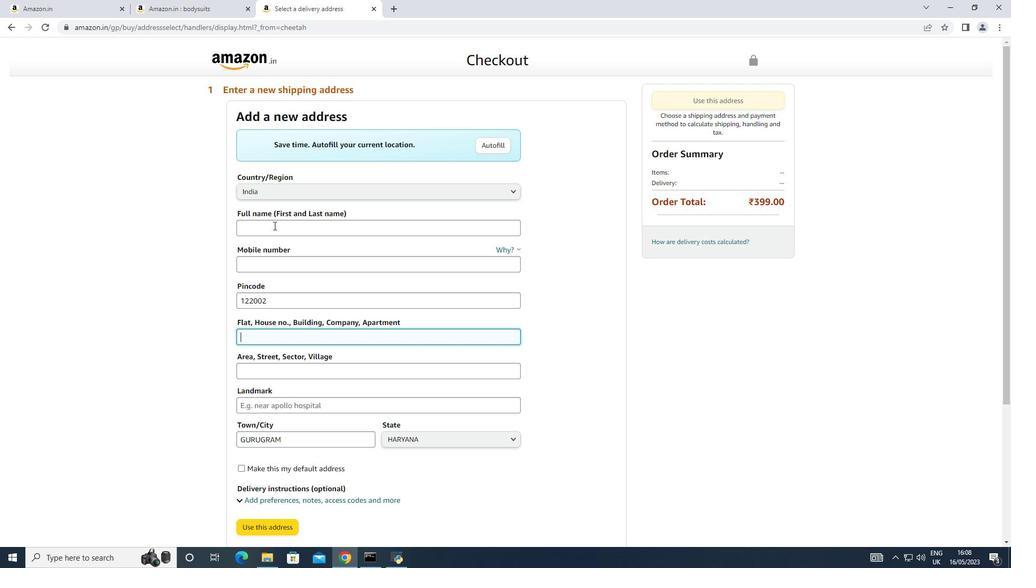 
Action: Key pressed <Key.shift>Anu
Screenshot: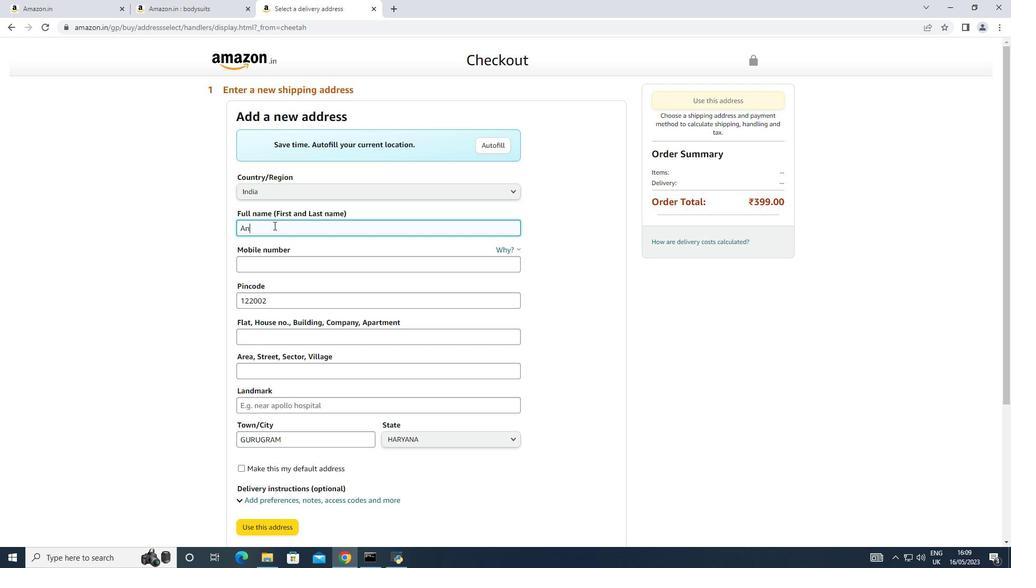 
Action: Mouse moved to (268, 268)
Screenshot: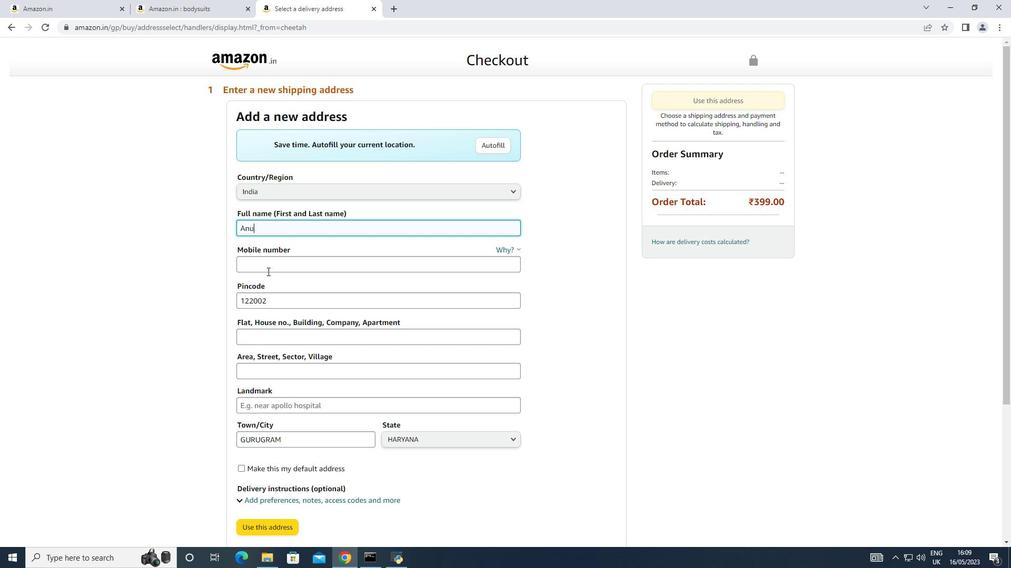 
Action: Mouse pressed left at (268, 268)
Screenshot: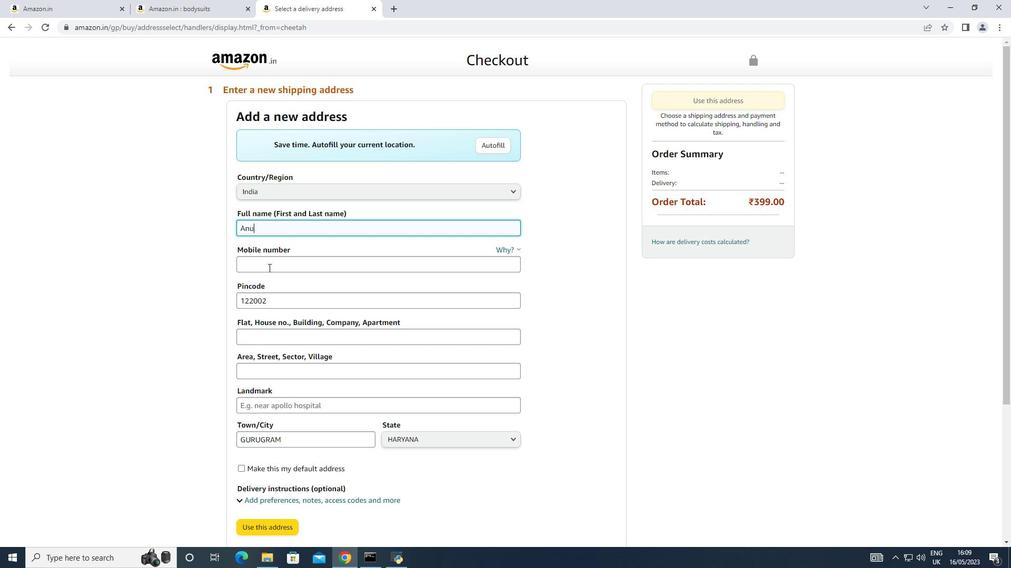 
Action: Key pressed 8375889592
Screenshot: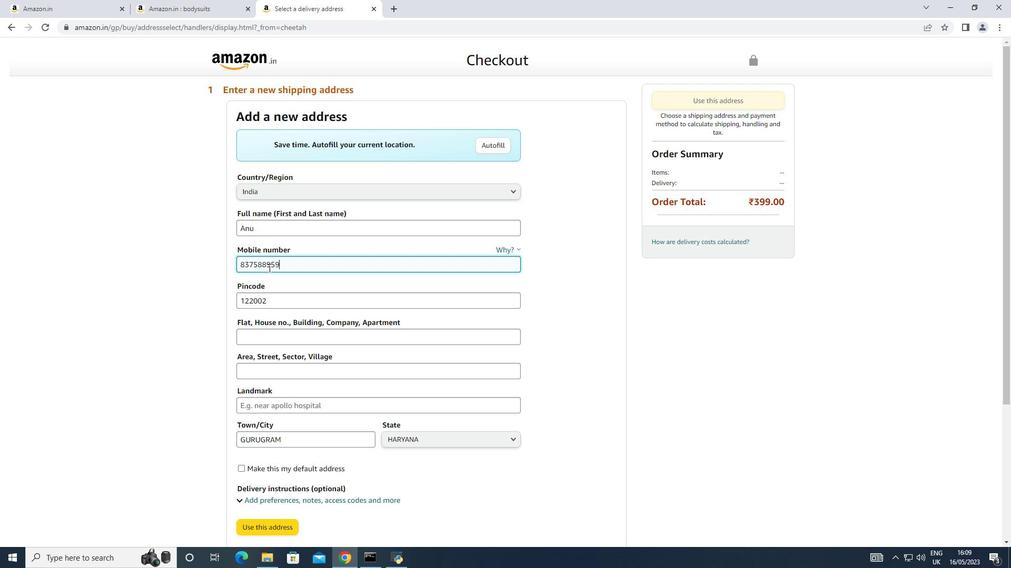 
Action: Mouse moved to (257, 317)
Screenshot: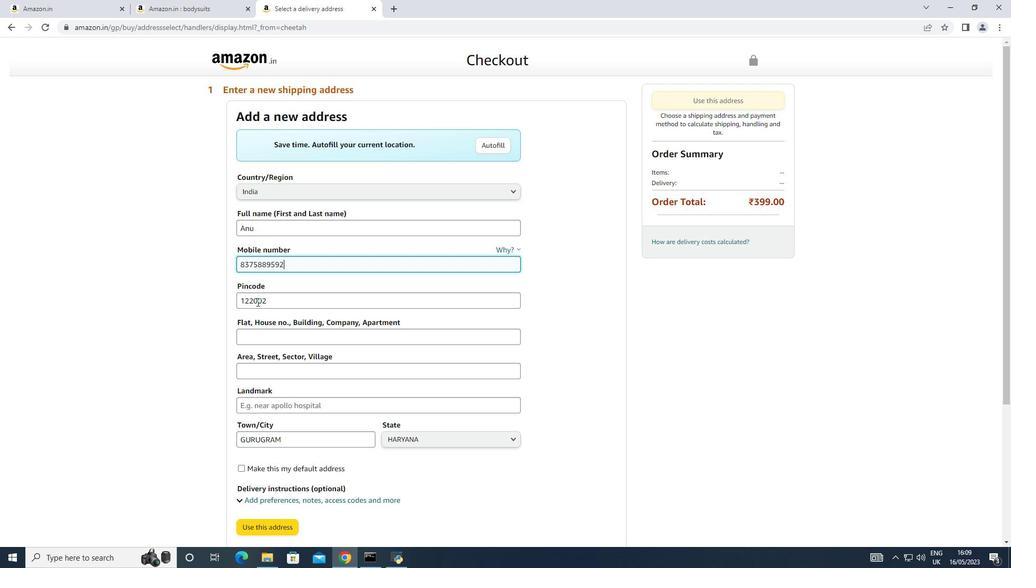 
Action: Mouse scrolled (257, 317) with delta (0, 0)
Screenshot: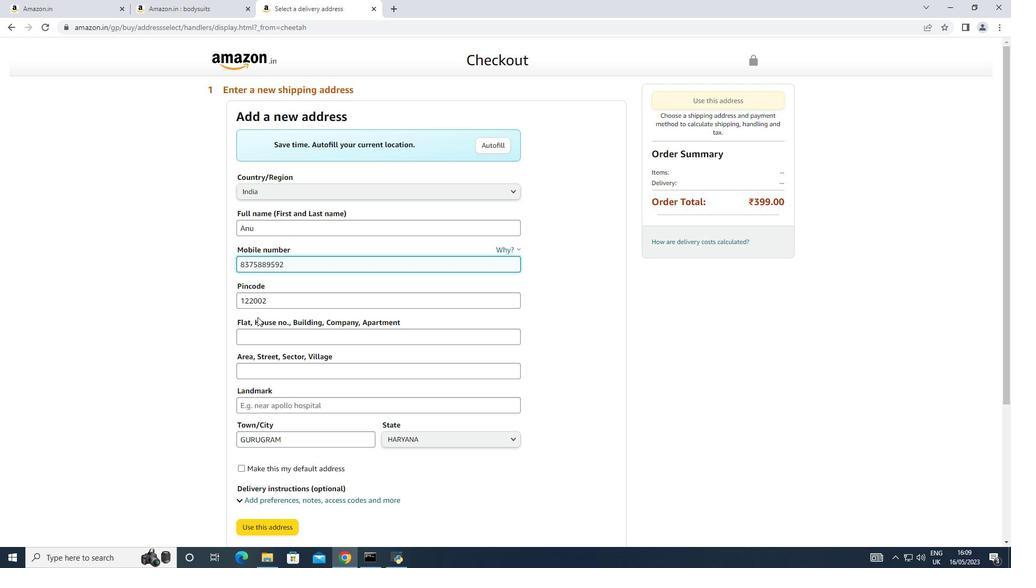 
Action: Mouse moved to (251, 287)
Screenshot: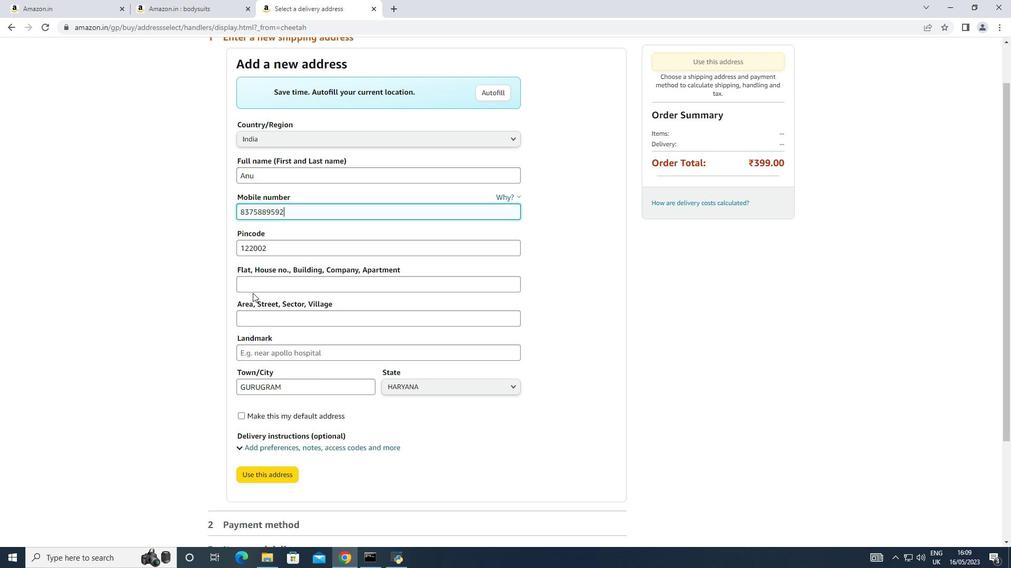 
Action: Mouse pressed left at (251, 287)
Screenshot: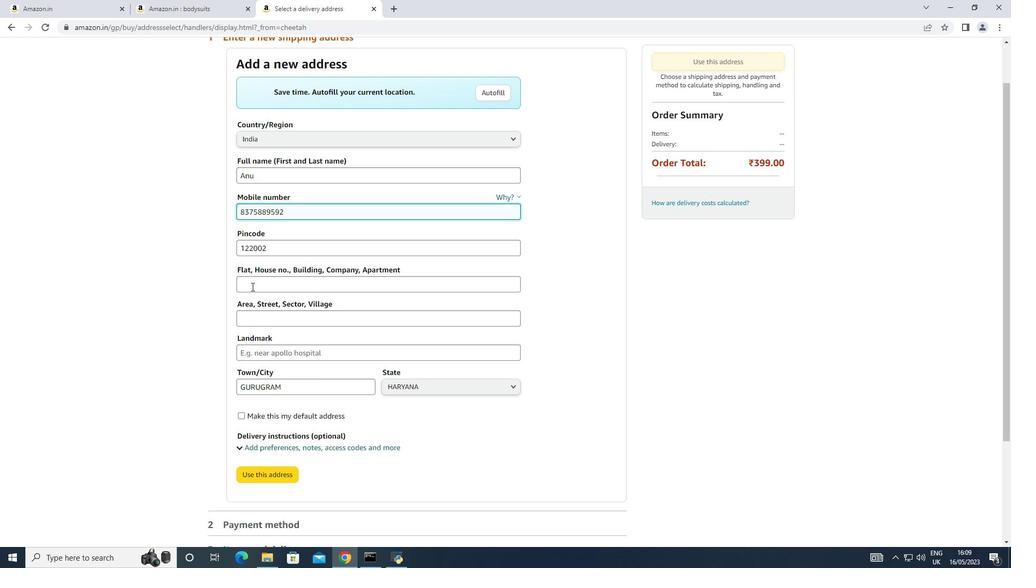 
Action: Key pressed h.no
Screenshot: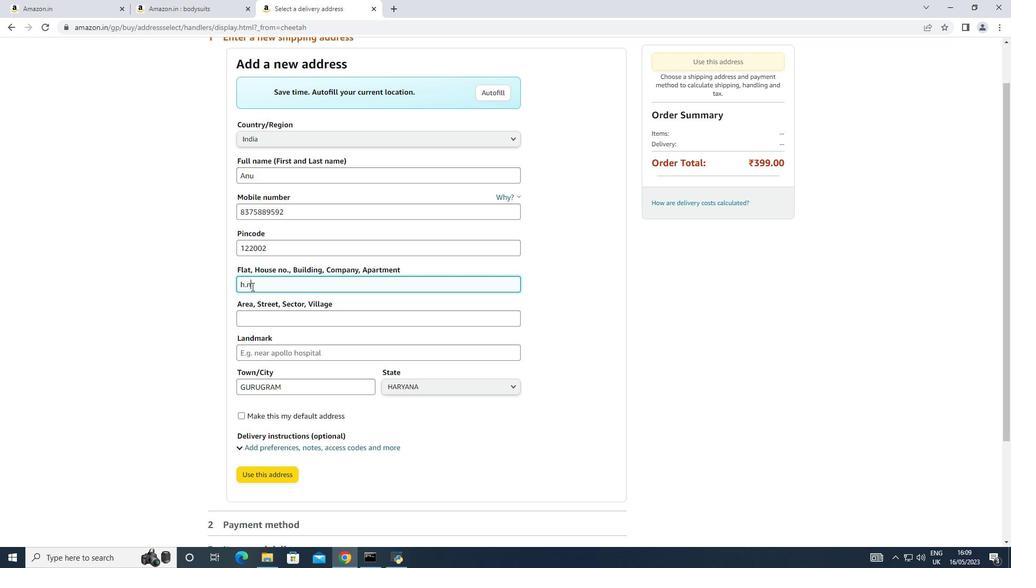 
Action: Mouse moved to (244, 284)
Screenshot: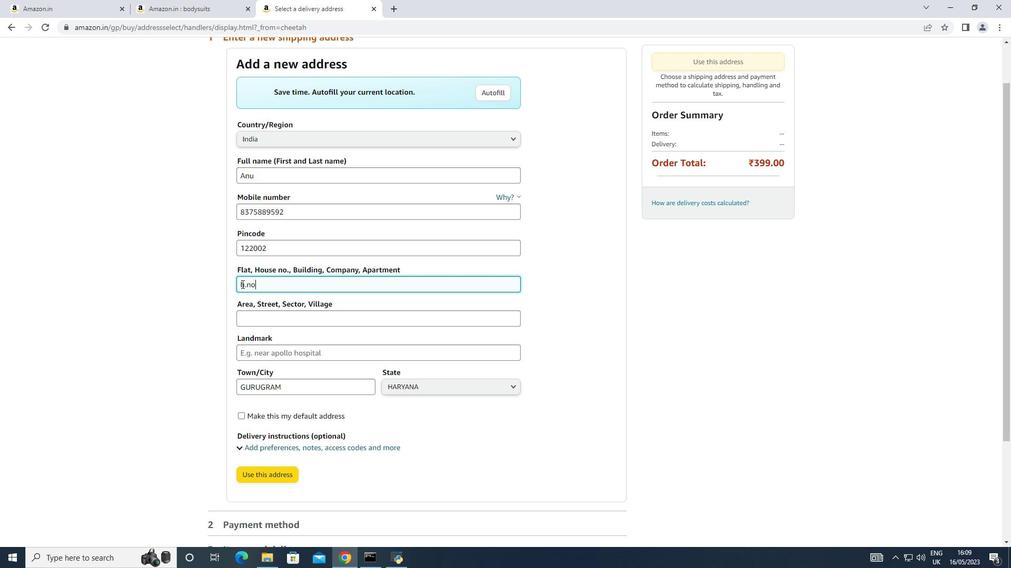 
Action: Mouse pressed left at (244, 284)
Screenshot: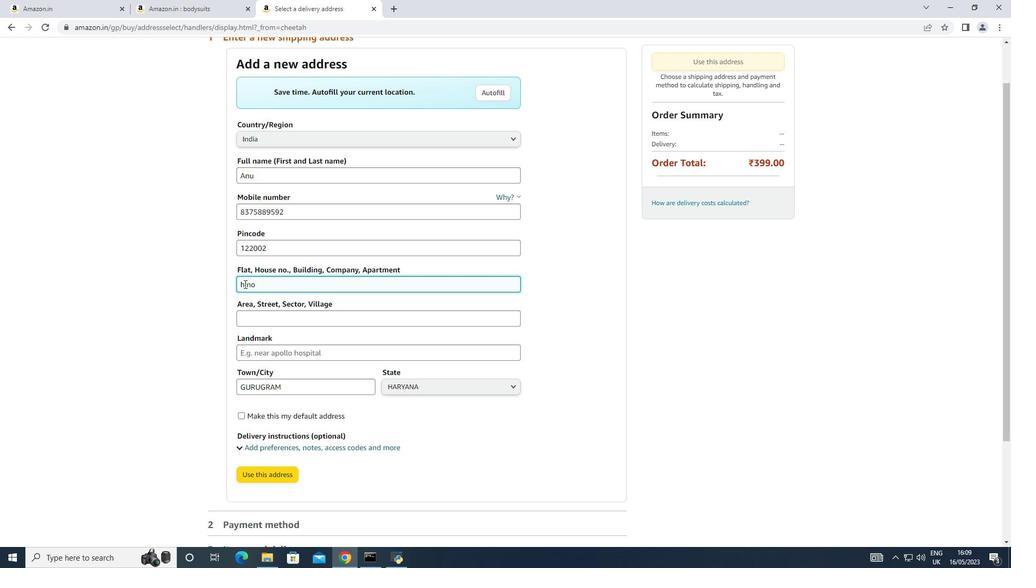 
Action: Key pressed <Key.backspace><Key.shift>H
Screenshot: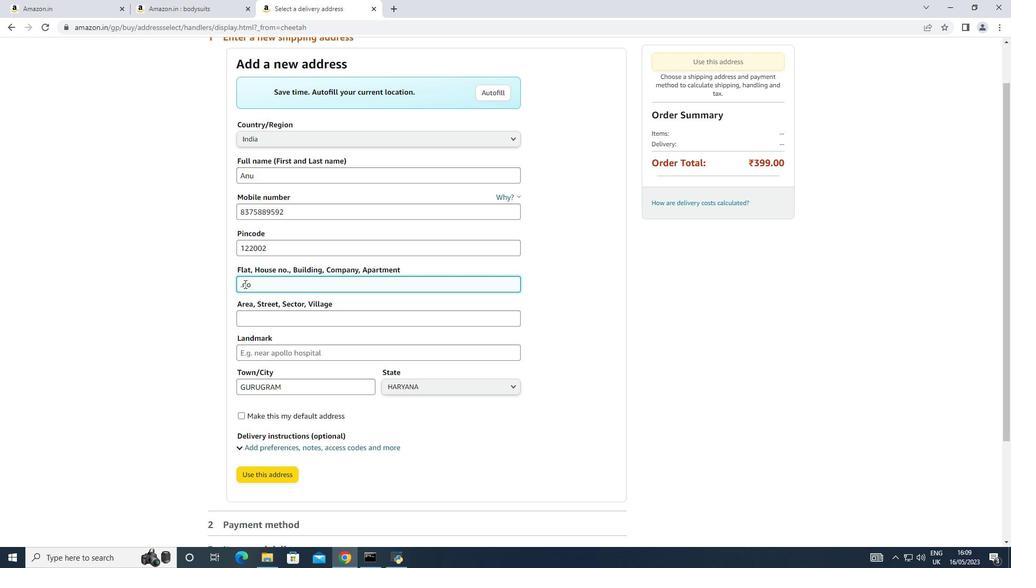 
Action: Mouse moved to (260, 285)
Screenshot: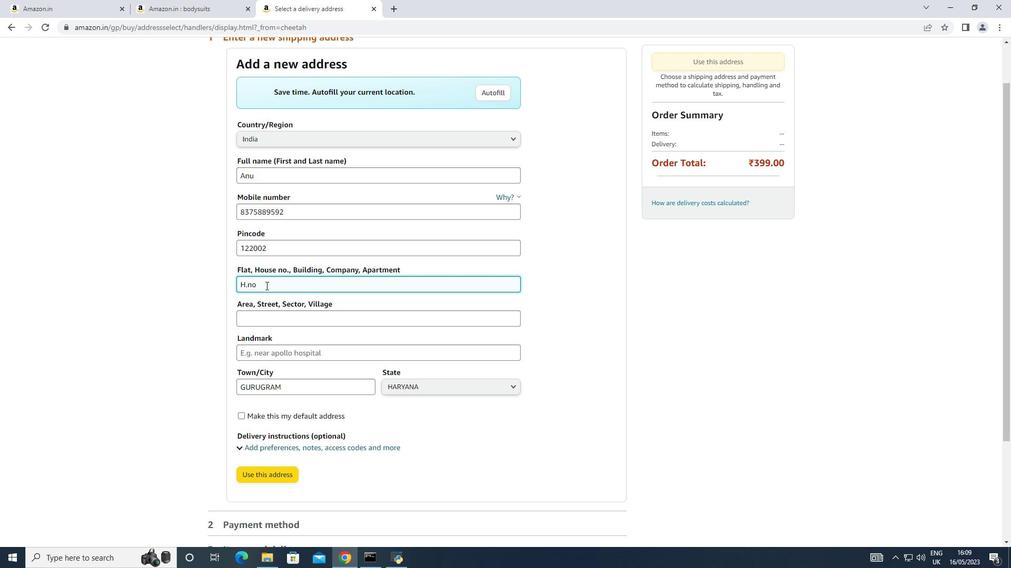
Action: Mouse pressed left at (260, 285)
Screenshot: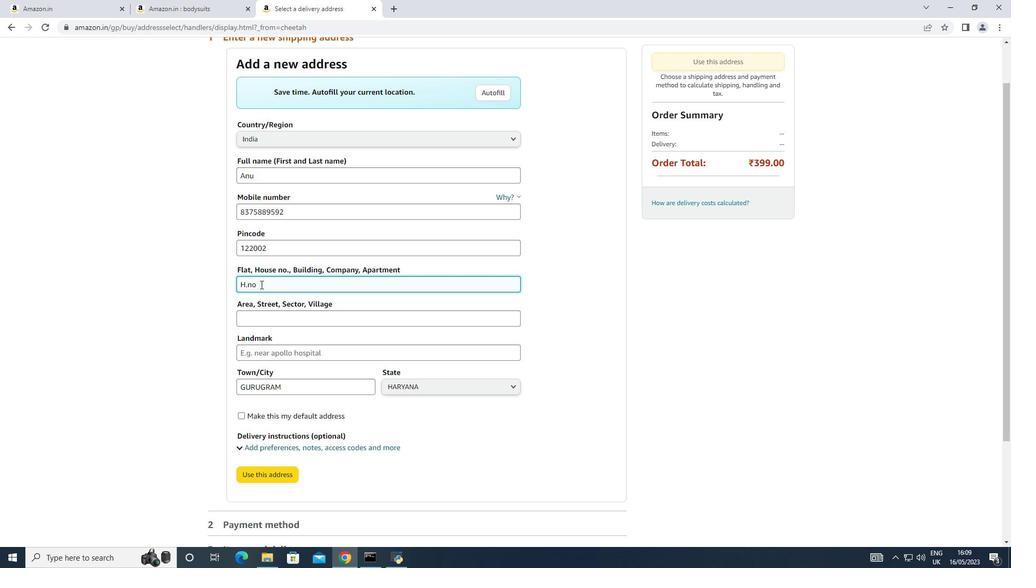 
Action: Key pressed -619/20
Screenshot: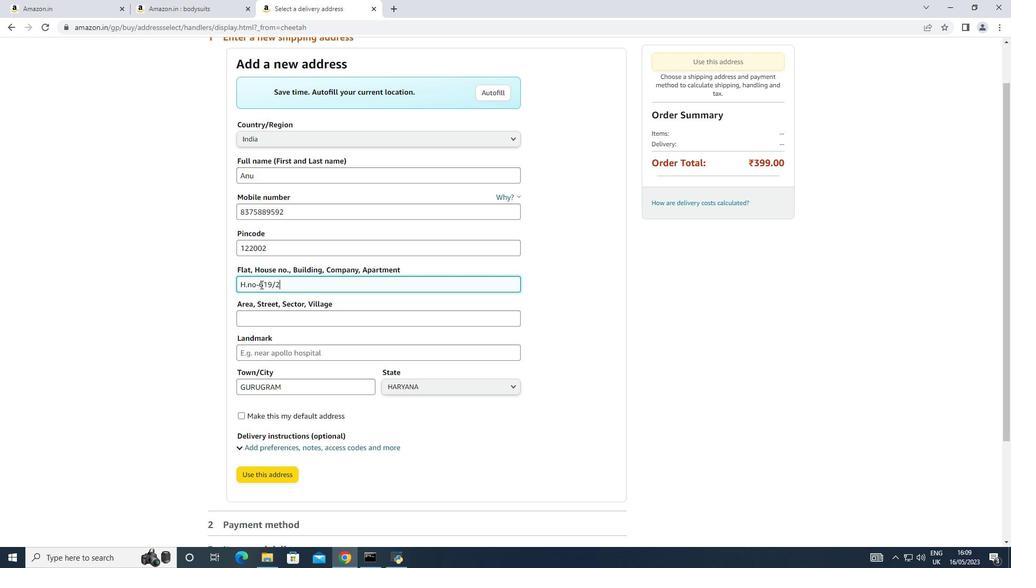 
Action: Mouse moved to (263, 314)
Screenshot: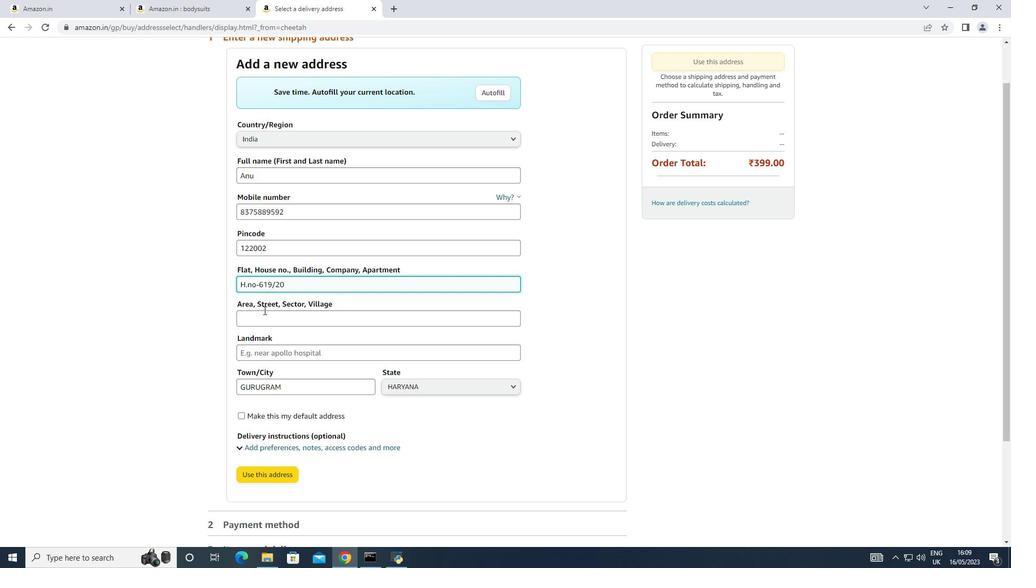 
Action: Mouse pressed left at (263, 314)
Screenshot: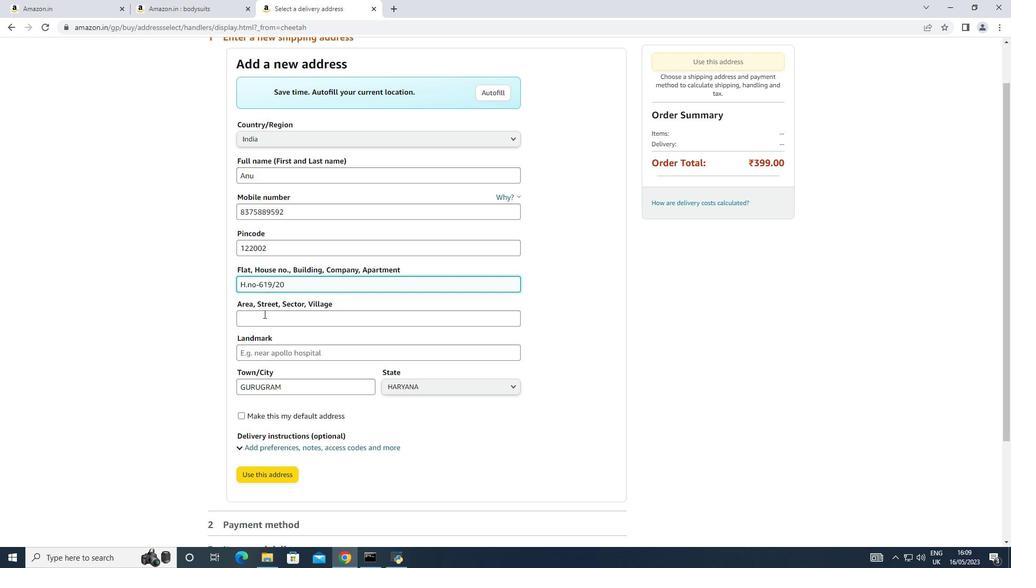 
Action: Key pressed sector-15
Screenshot: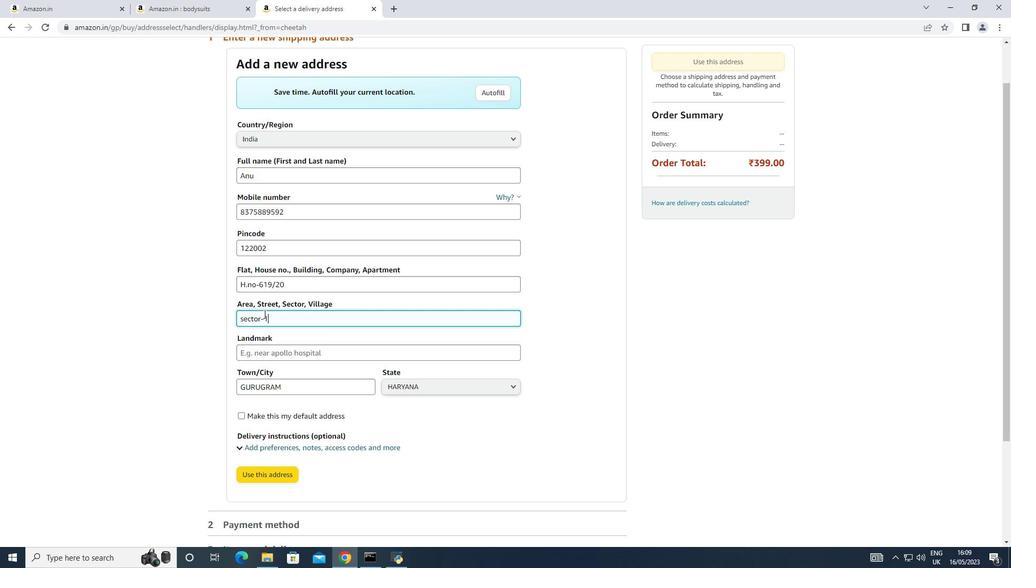
Action: Mouse scrolled (263, 313) with delta (0, 0)
Screenshot: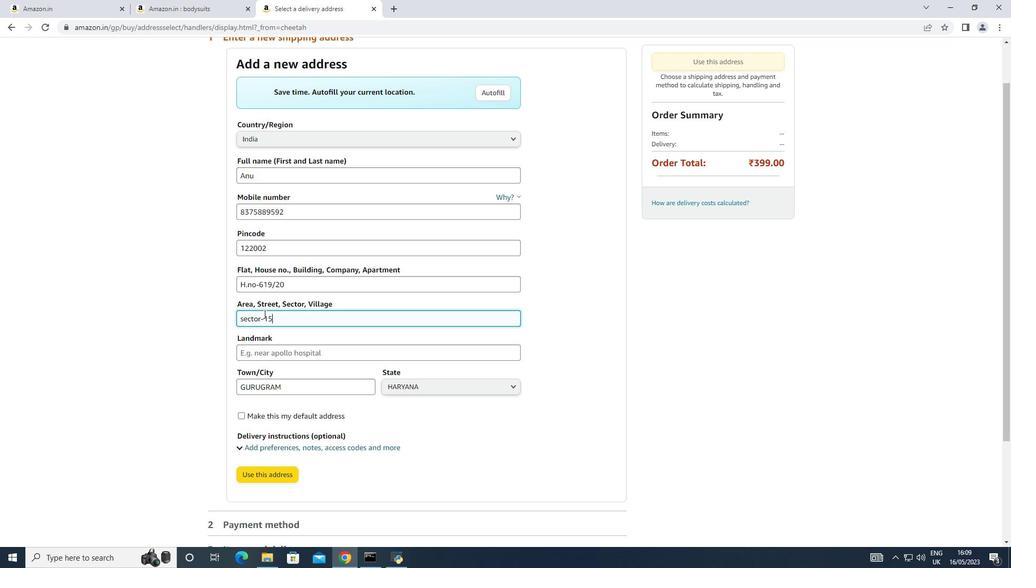 
Action: Mouse moved to (262, 299)
Screenshot: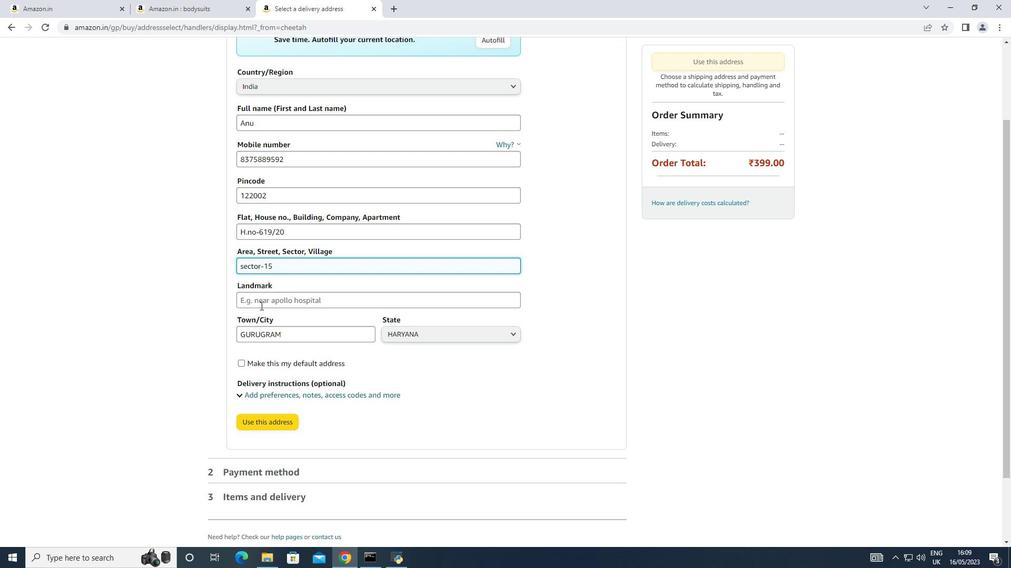 
Action: Mouse pressed left at (262, 299)
Screenshot: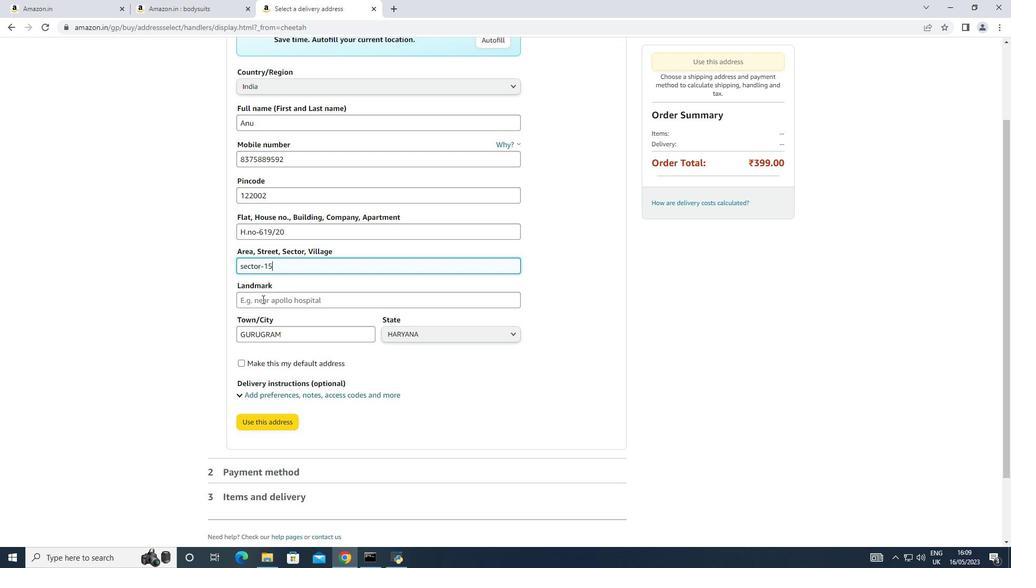 
Action: Key pressed <Key.shift><Key.shift><Key.shift><Key.shift><Key.shift><Key.shift><Key.shift><Key.shift><Key.shift><Key.shift><Key.shift><Key.shift><Key.shift><Key.shift><Key.shift><Key.shift><Key.shift>Batra<Key.space><Key.shift><Key.shift><Key.shift><Key.shift><Key.shift><Key.shift><Key.shift>Hospital
Screenshot: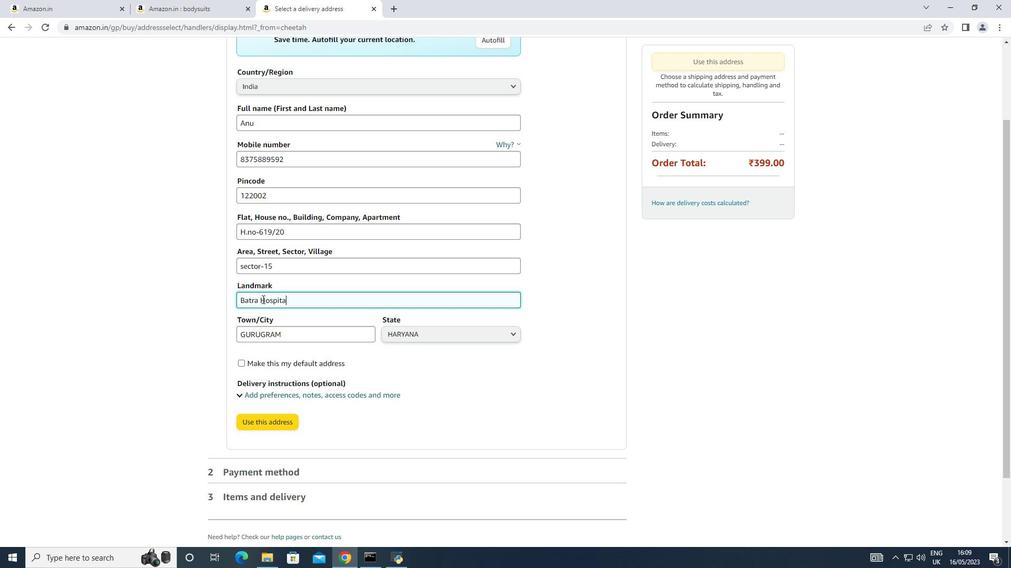 
Action: Mouse moved to (262, 300)
Screenshot: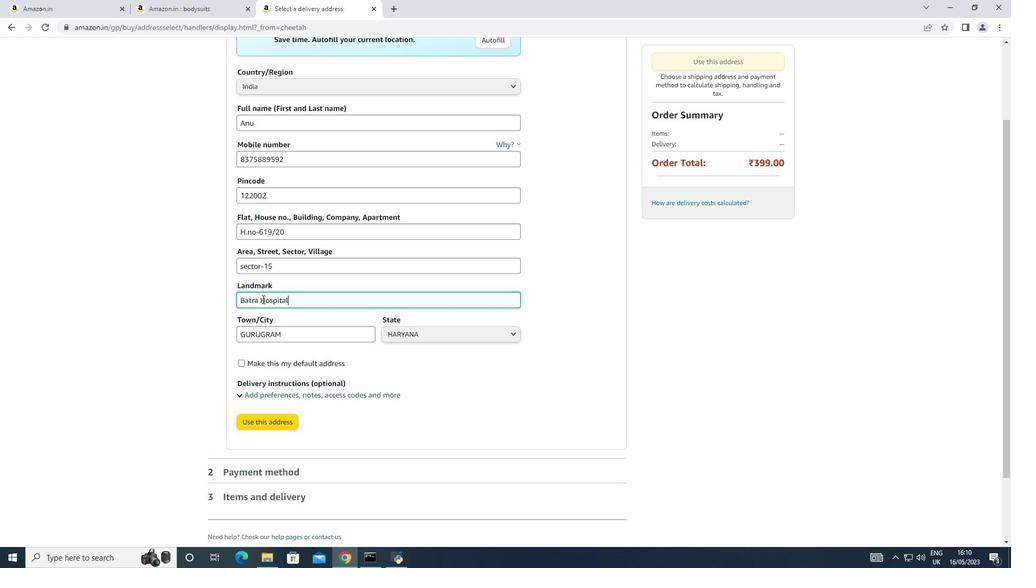 
Action: Mouse scrolled (262, 300) with delta (0, 0)
Screenshot: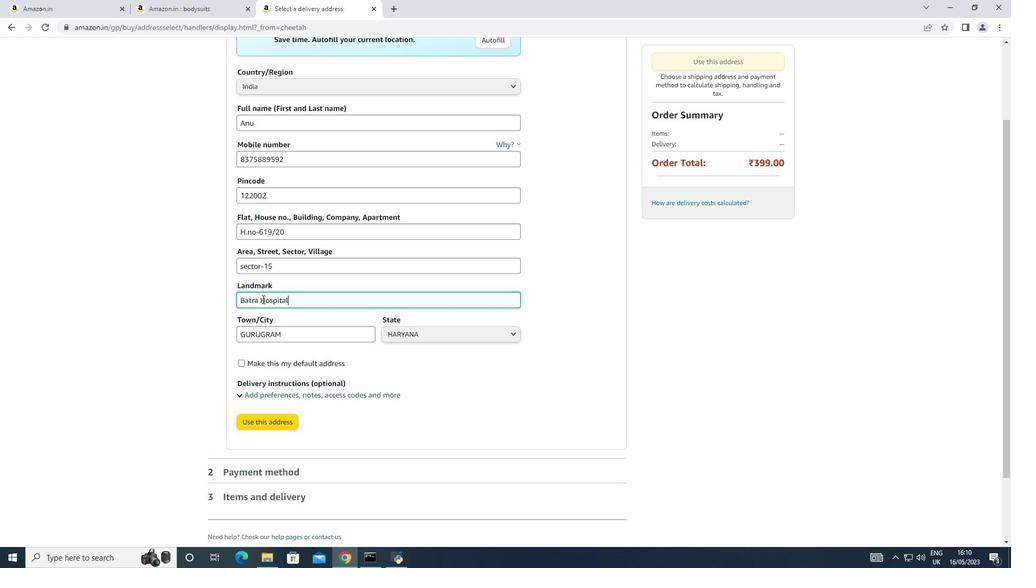
Action: Mouse moved to (258, 307)
Screenshot: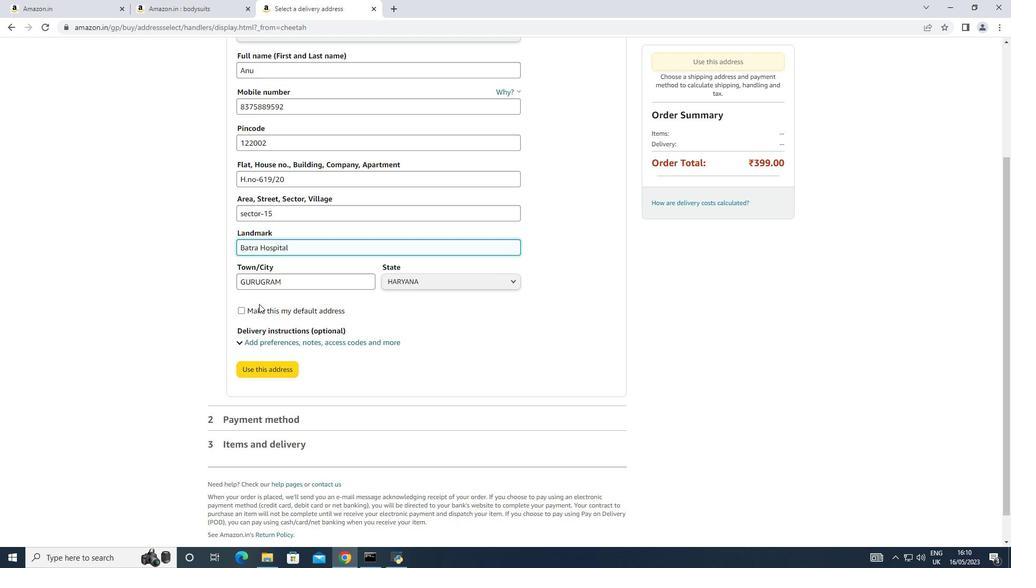
Action: Mouse scrolled (258, 307) with delta (0, 0)
Screenshot: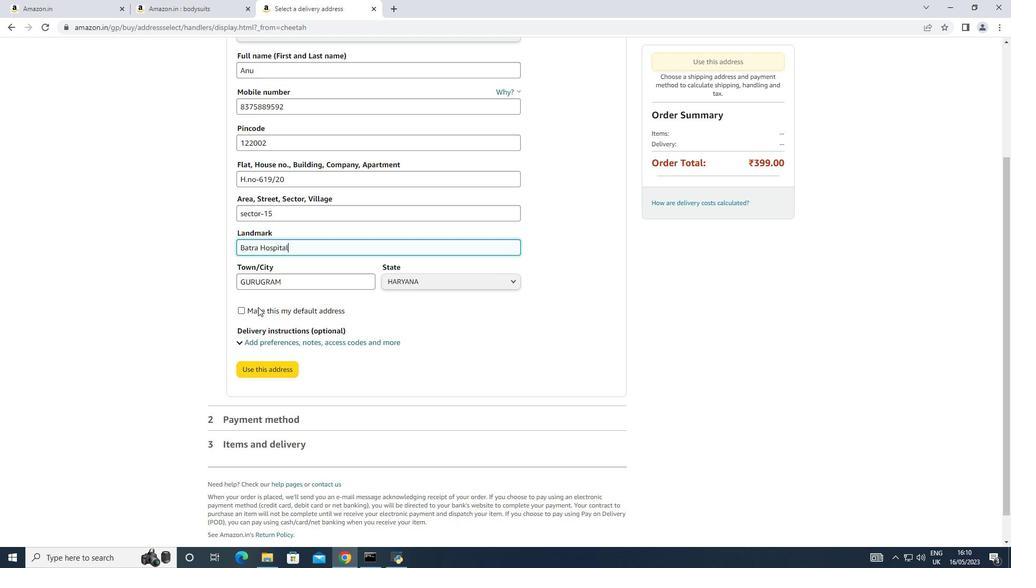 
Action: Mouse moved to (266, 308)
Screenshot: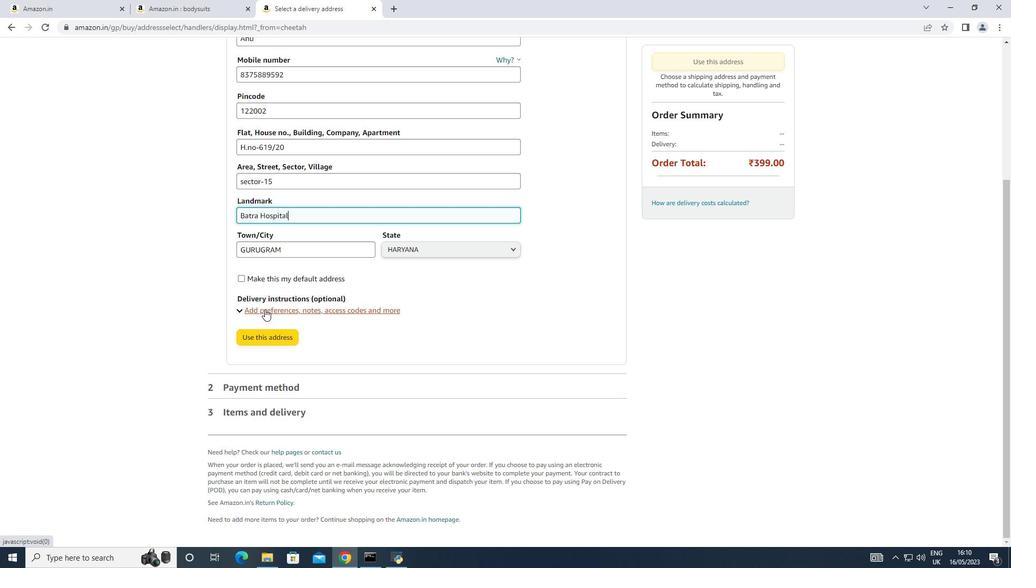 
Action: Mouse scrolled (266, 308) with delta (0, 0)
Screenshot: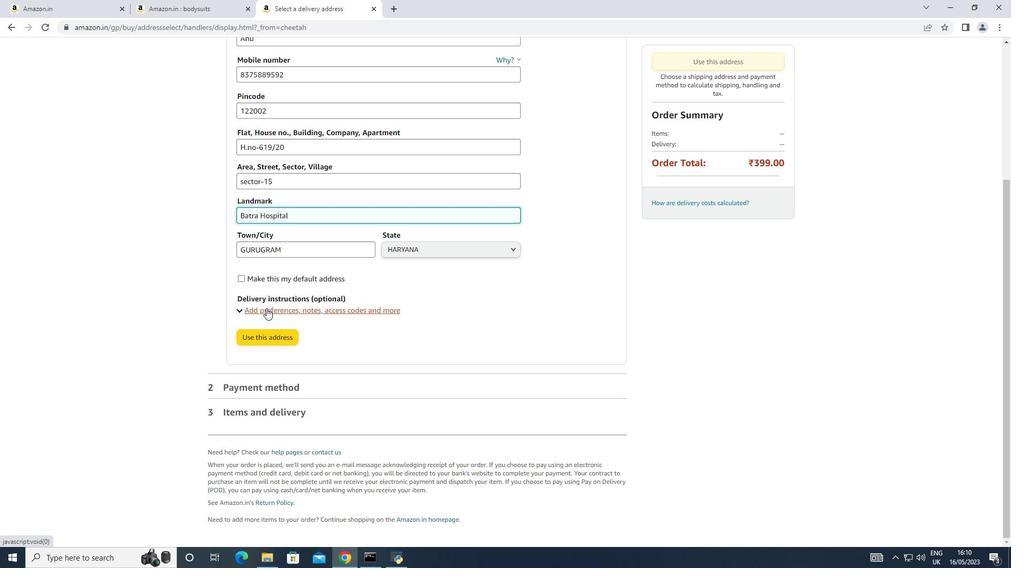 
Action: Mouse moved to (268, 331)
Screenshot: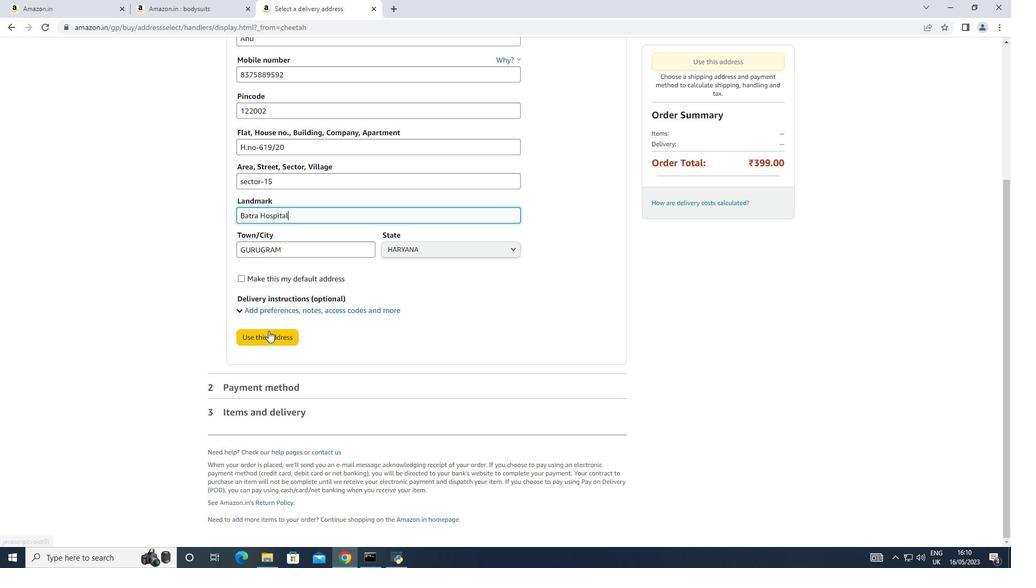 
Action: Mouse pressed left at (268, 331)
Screenshot: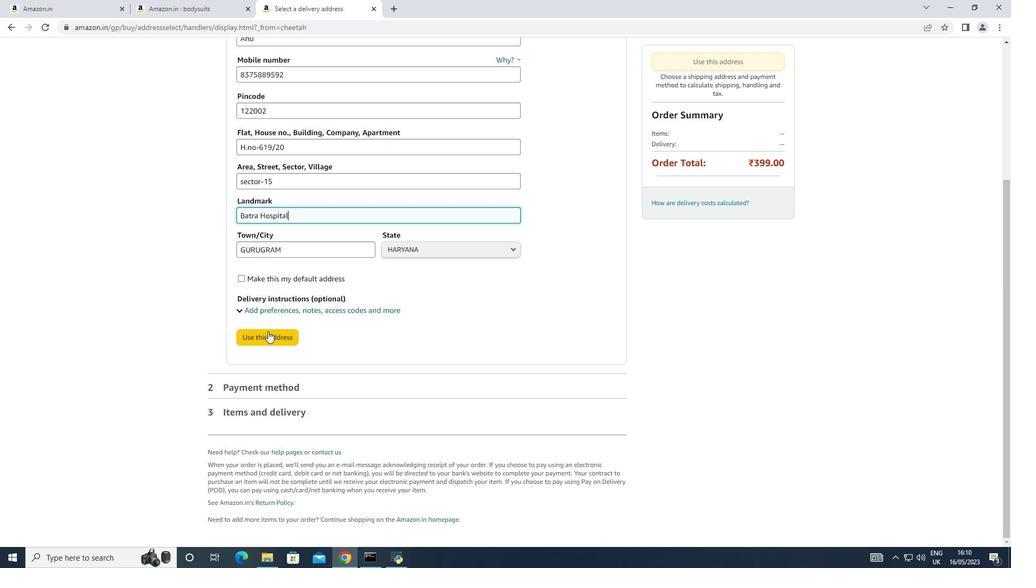 
Action: Mouse moved to (272, 284)
Screenshot: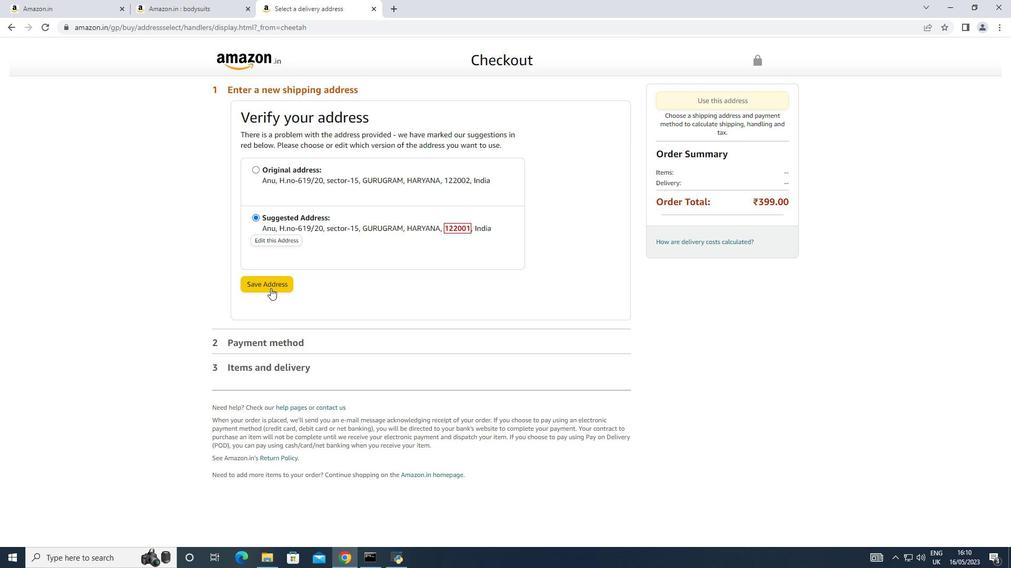 
Action: Mouse pressed left at (272, 284)
Screenshot: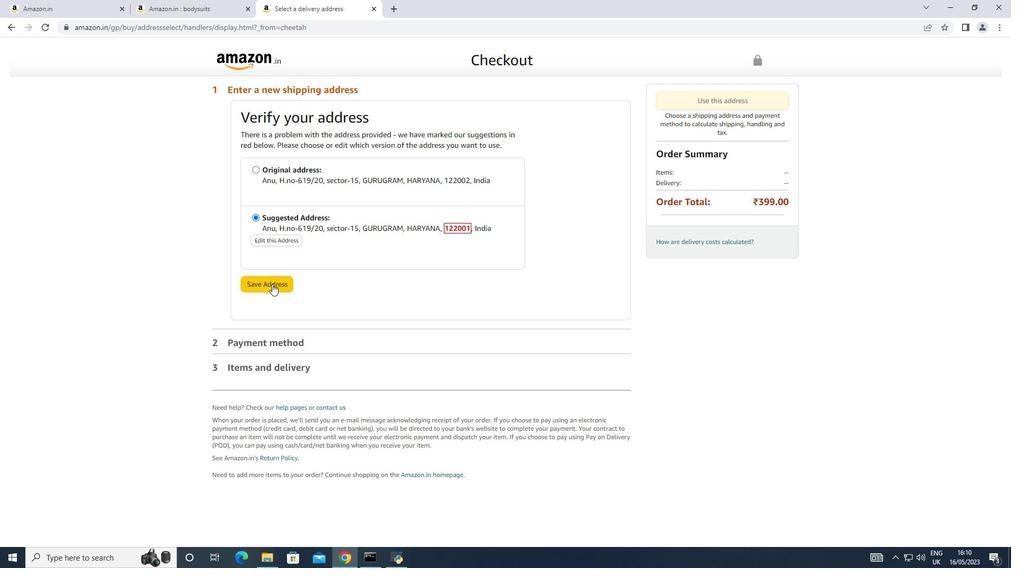
Action: Mouse moved to (321, 173)
Screenshot: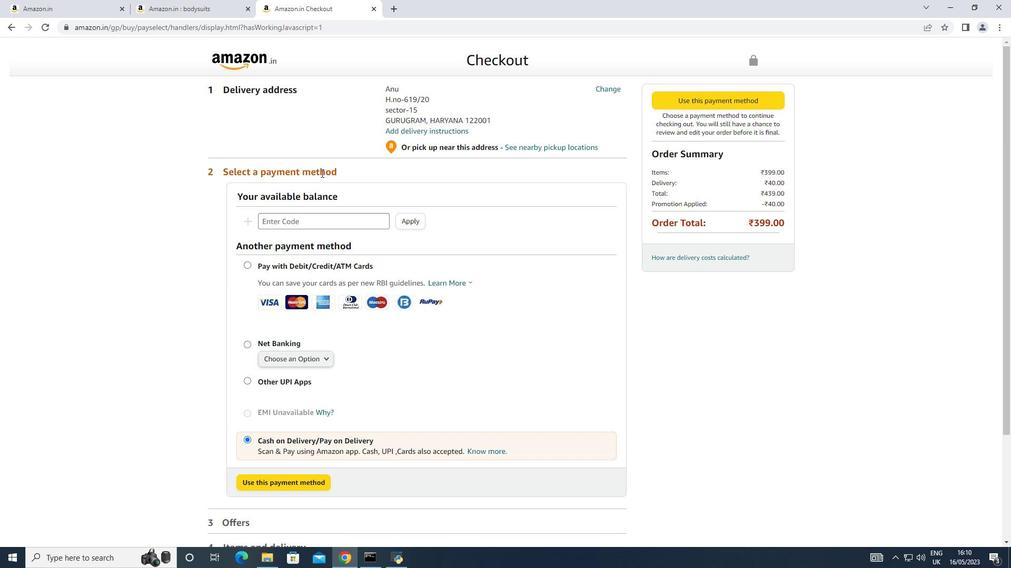 
Action: Mouse scrolled (321, 173) with delta (0, 0)
Screenshot: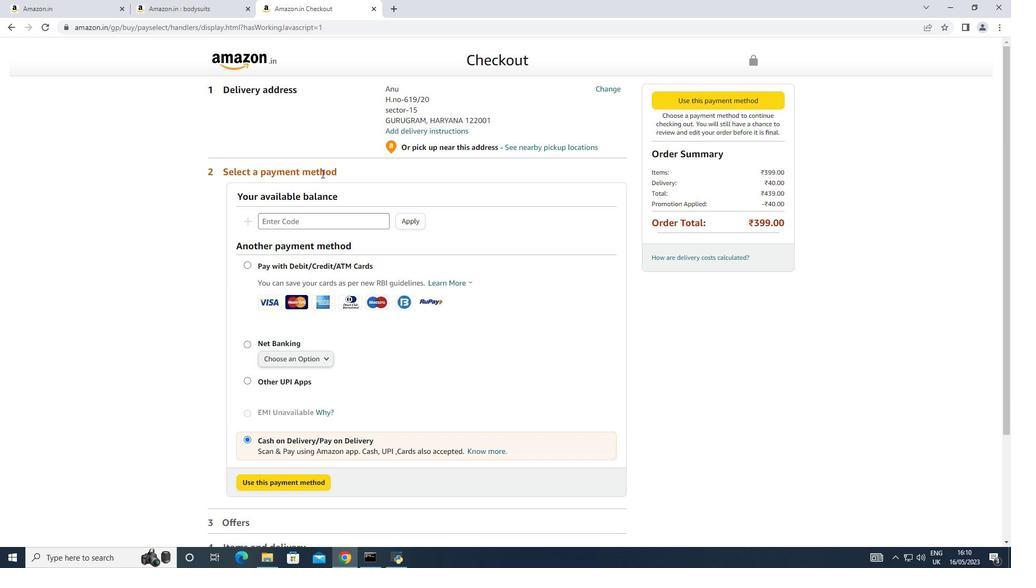 
Action: Mouse scrolled (321, 173) with delta (0, 0)
Screenshot: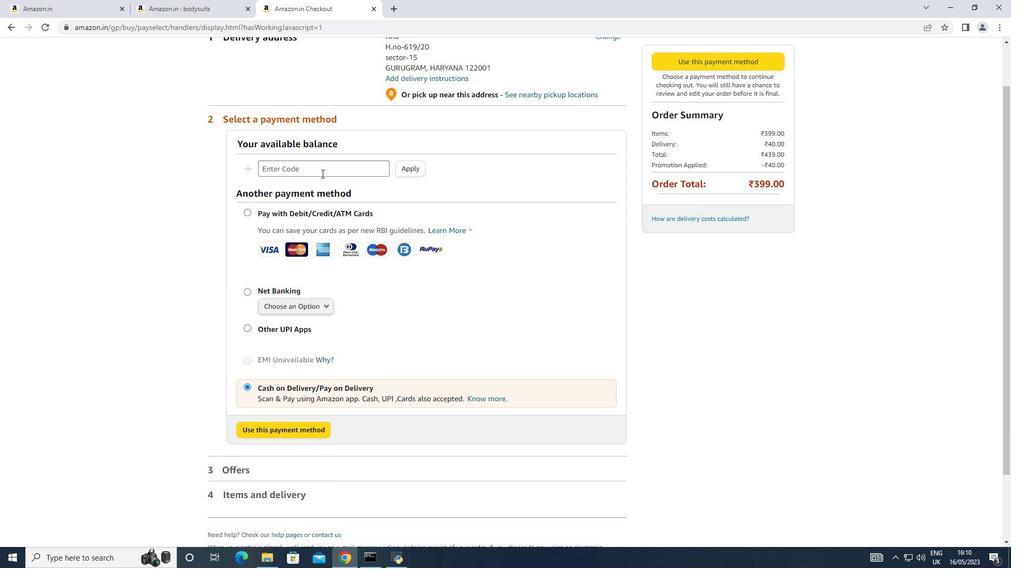 
Action: Mouse moved to (351, 146)
Screenshot: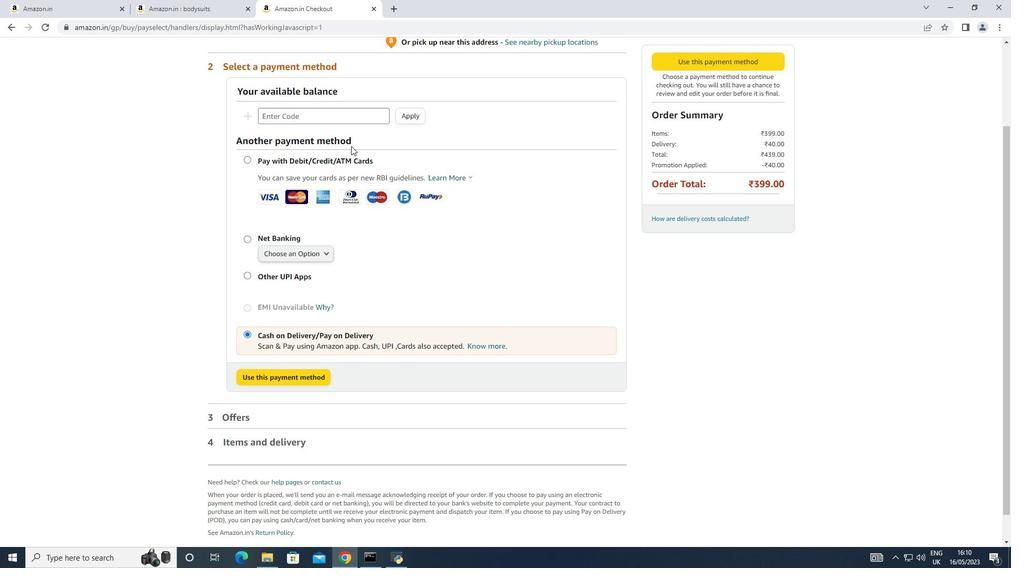 
Action: Mouse scrolled (351, 146) with delta (0, 0)
Screenshot: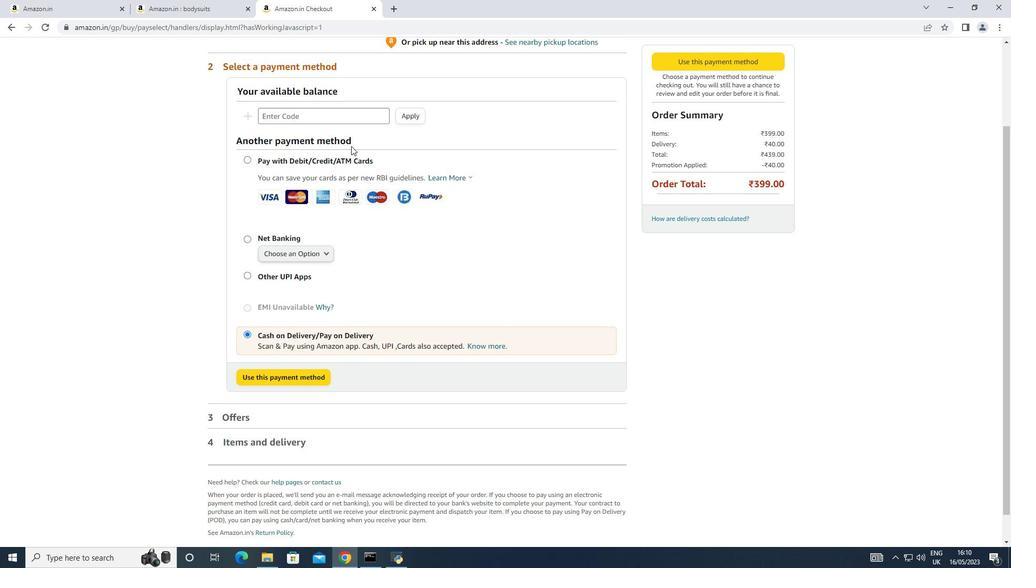 
Action: Mouse scrolled (351, 146) with delta (0, 0)
Screenshot: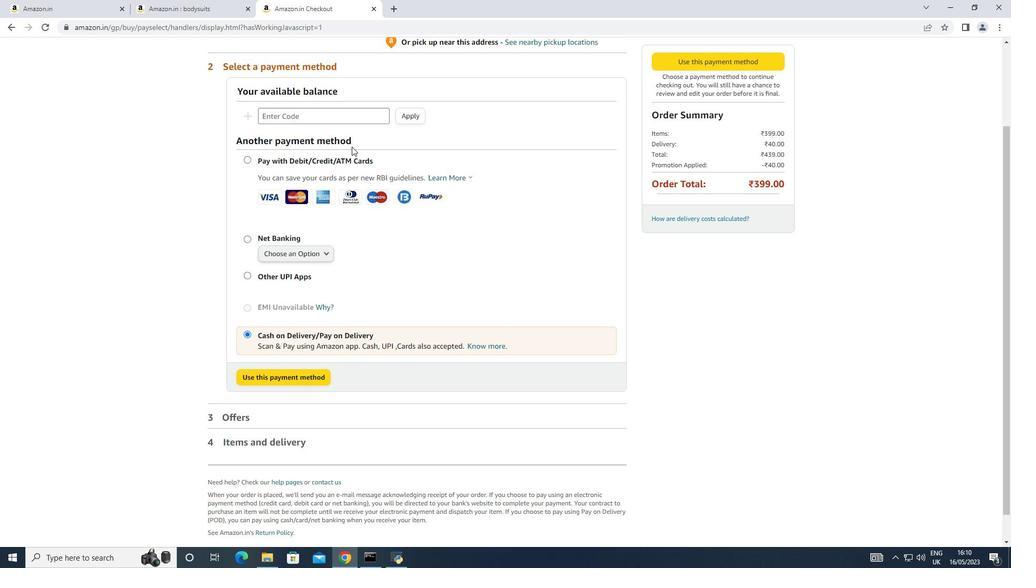 
Action: Mouse moved to (354, 241)
Screenshot: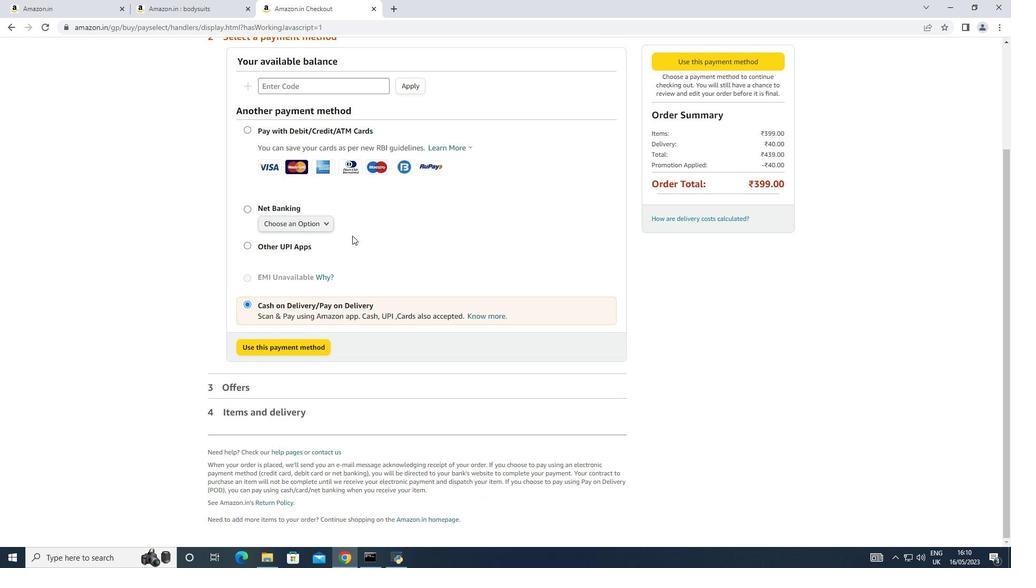 
Action: Mouse scrolled (354, 241) with delta (0, 0)
Screenshot: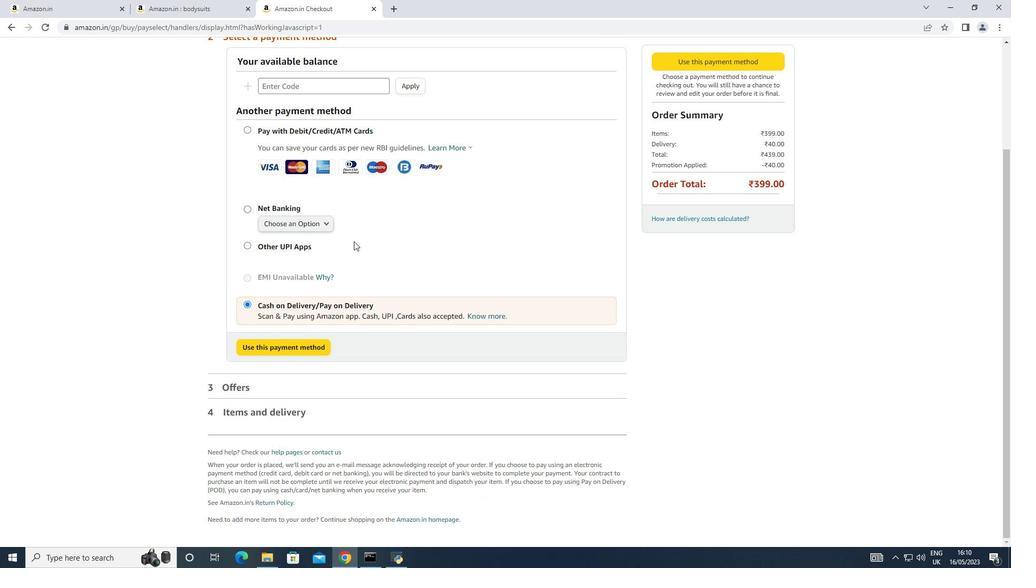 
Action: Mouse moved to (251, 306)
Screenshot: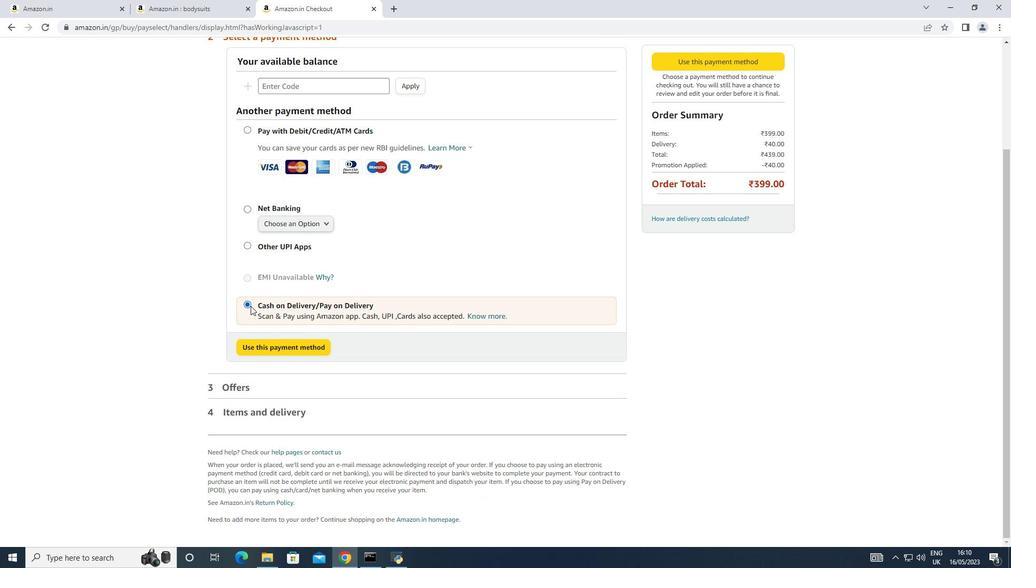 
Action: Mouse pressed left at (251, 306)
Screenshot: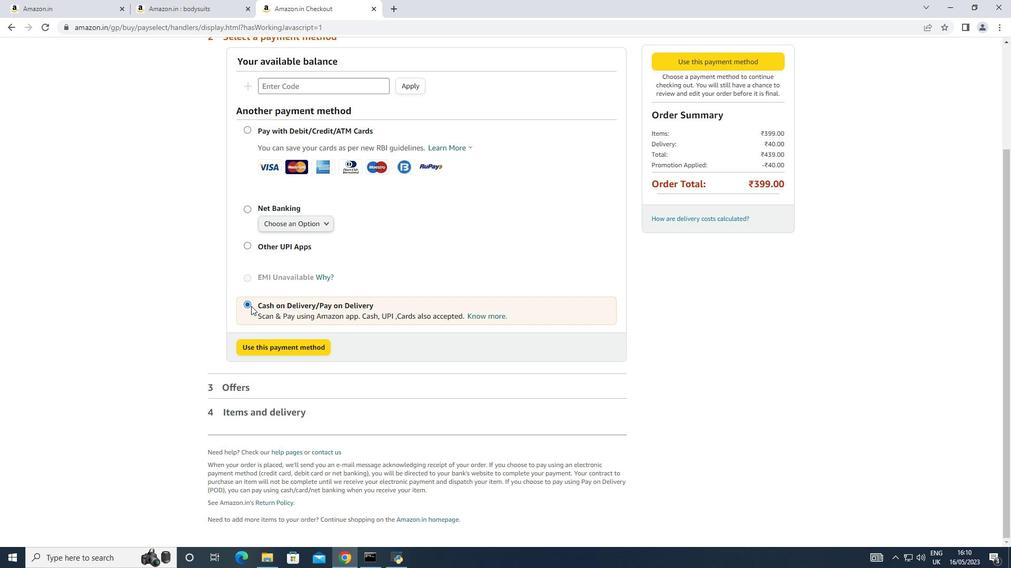 
Action: Mouse moved to (385, 311)
Screenshot: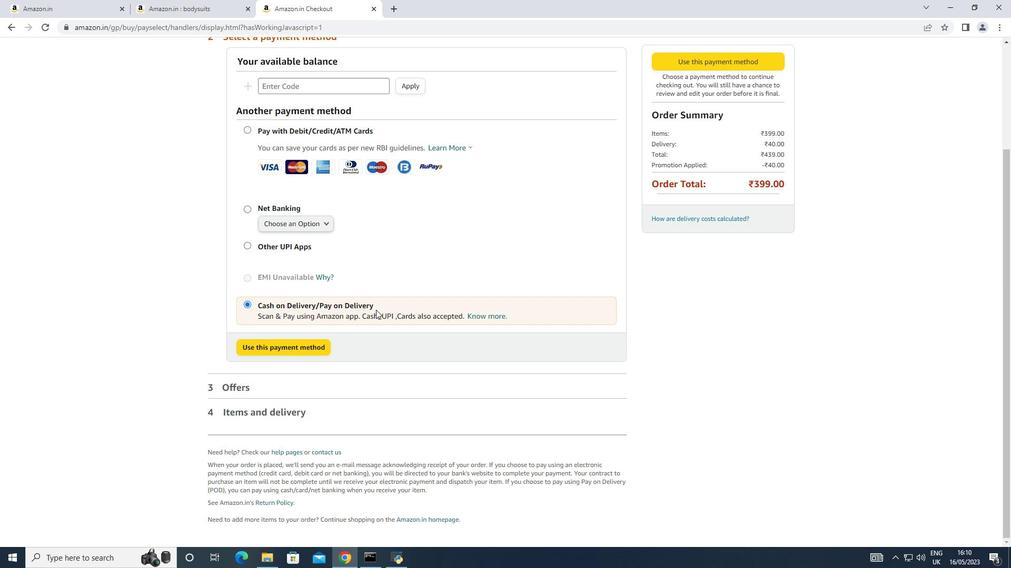
Action: Mouse scrolled (385, 311) with delta (0, 0)
Screenshot: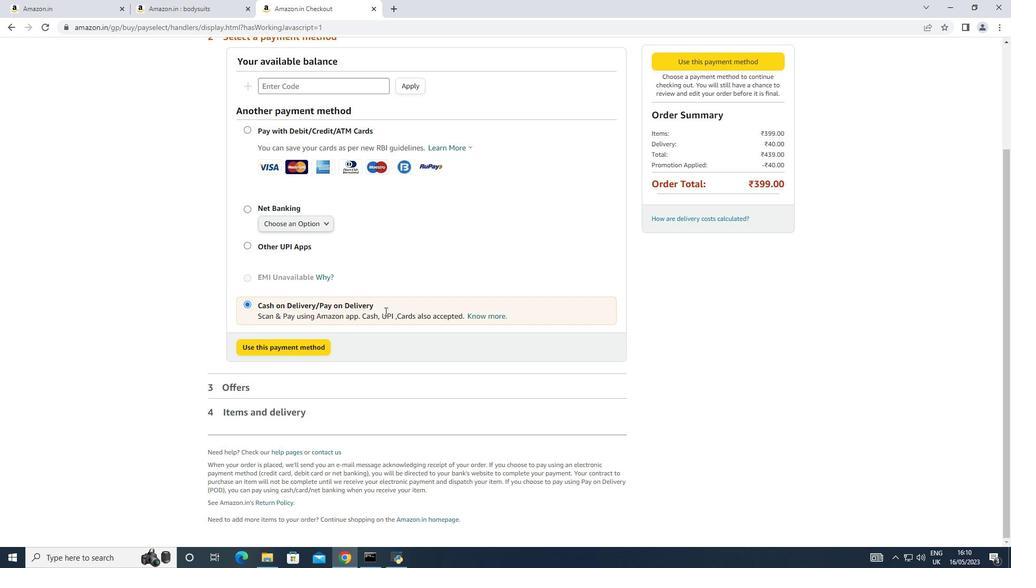 
Action: Mouse scrolled (385, 311) with delta (0, 0)
Screenshot: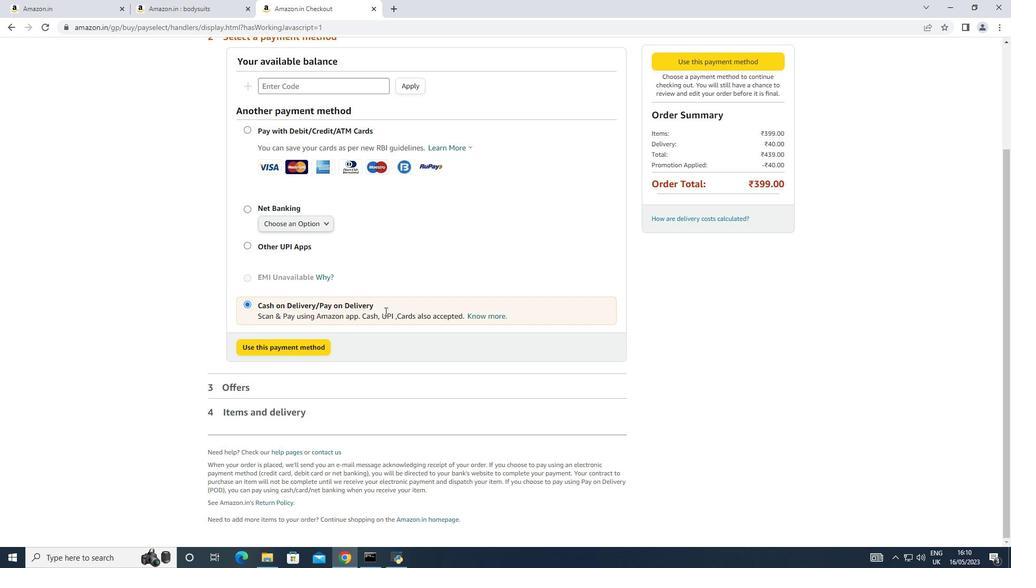 
Action: Mouse moved to (339, 360)
Screenshot: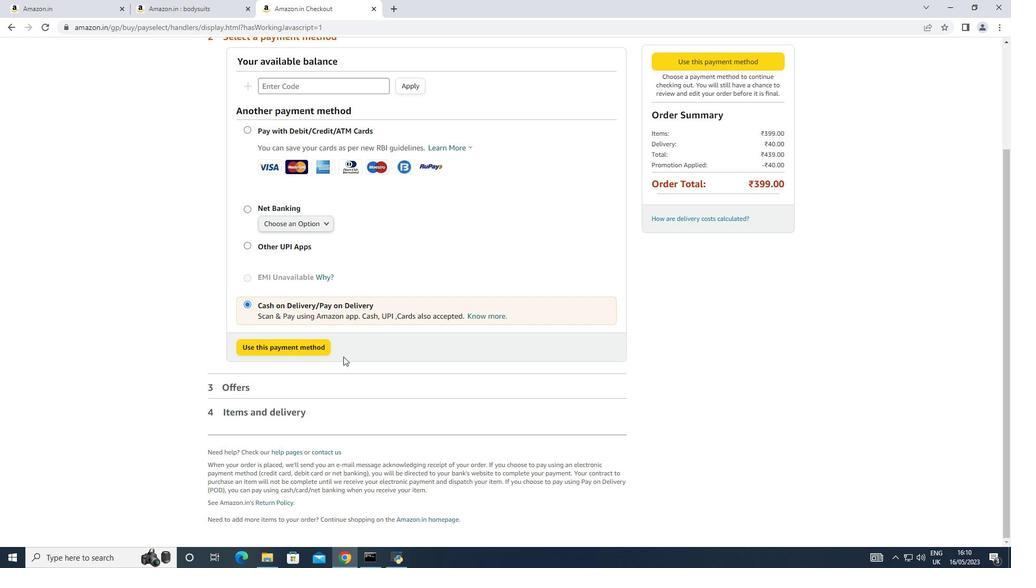 
Action: Mouse scrolled (339, 360) with delta (0, 0)
Screenshot: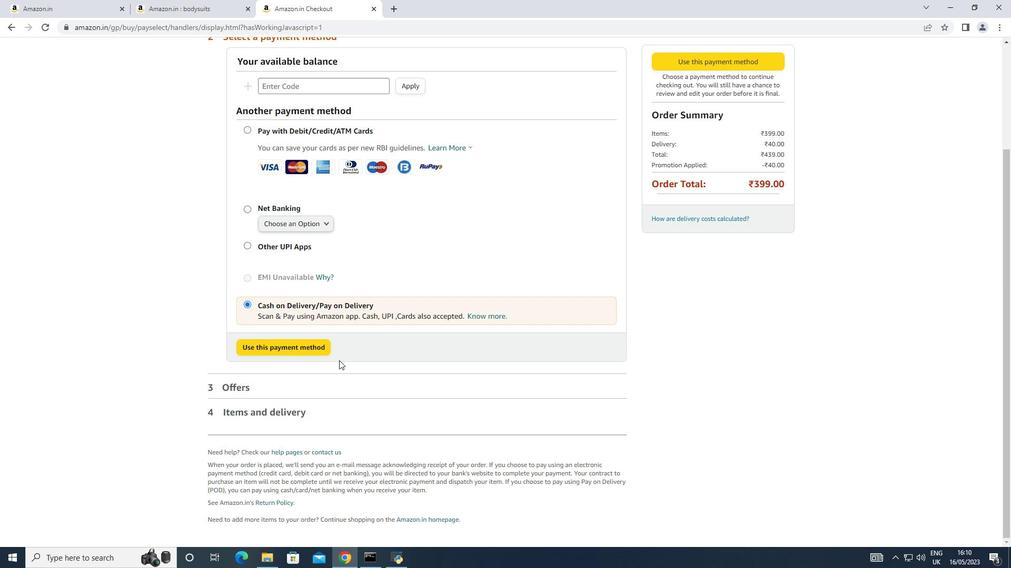 
